 Task: Add nikrathi889@gmail.com as Team Member of Scrum Project Project0000000002 in Jira. Assign mailaustralia7@gmail.com as Project Lead of Scrum Project Project0000000001 in Jira. Assign prateek.ku2001@gmail.com as Project Lead of Scrum Project Project0000000002 in Jira. Create Issue Issue0000000001 in Backlog  in Scrum Project Project0000000001 in Jira. Create Issue Issue0000000002 in Backlog  in Scrum Project Project0000000001 in Jira
Action: Mouse moved to (348, 200)
Screenshot: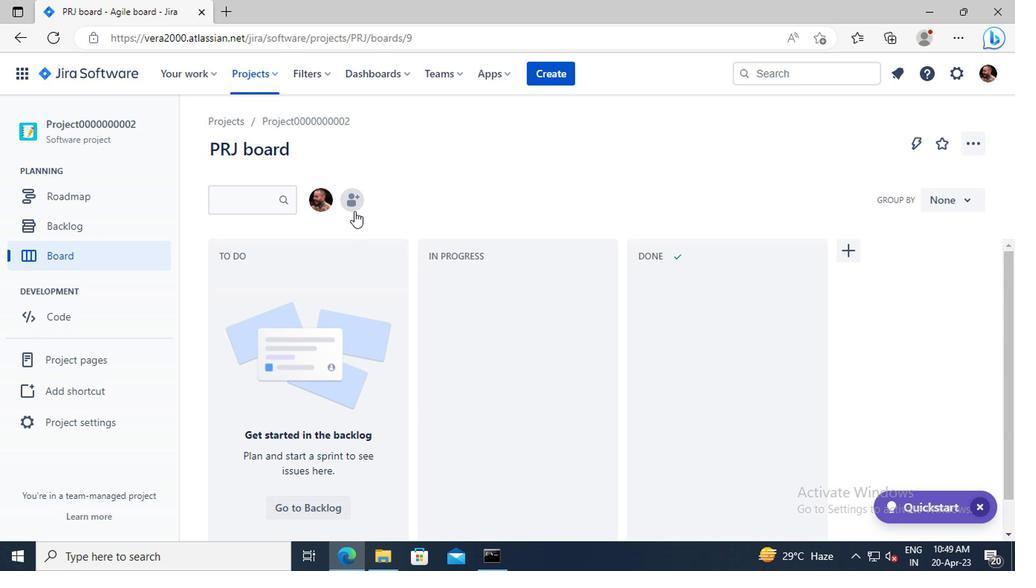 
Action: Mouse pressed left at (348, 200)
Screenshot: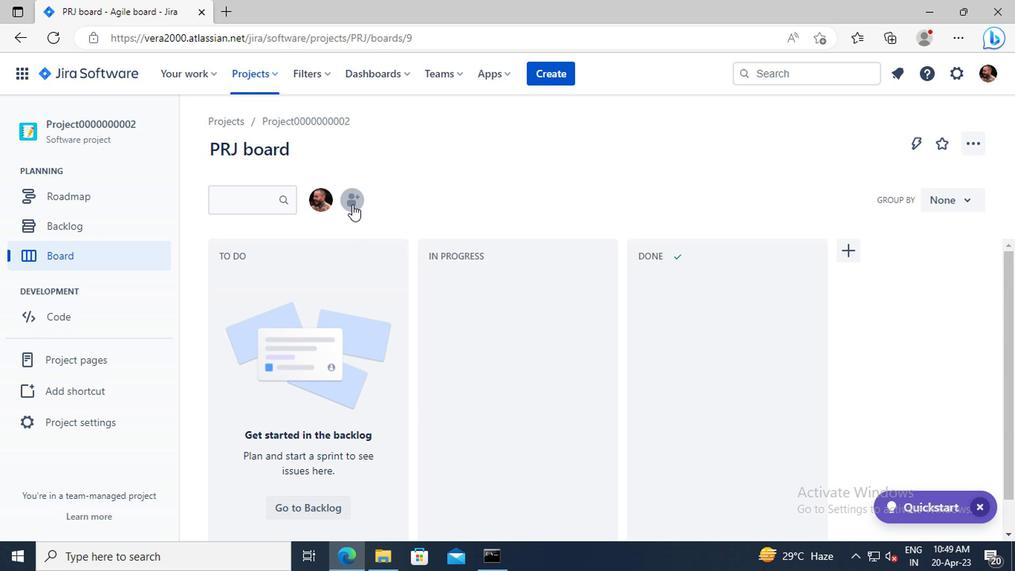 
Action: Mouse moved to (413, 165)
Screenshot: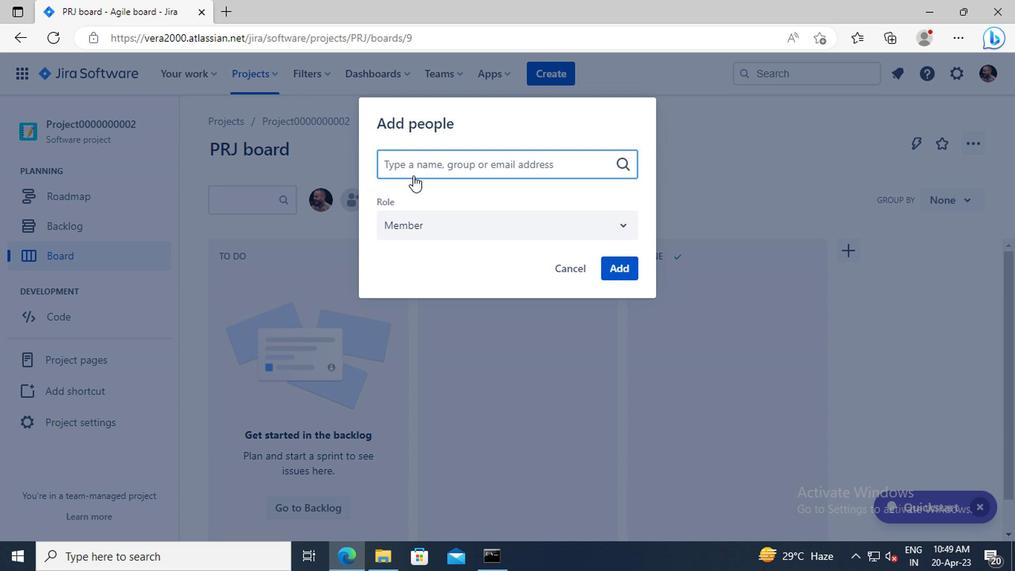 
Action: Mouse pressed left at (413, 165)
Screenshot: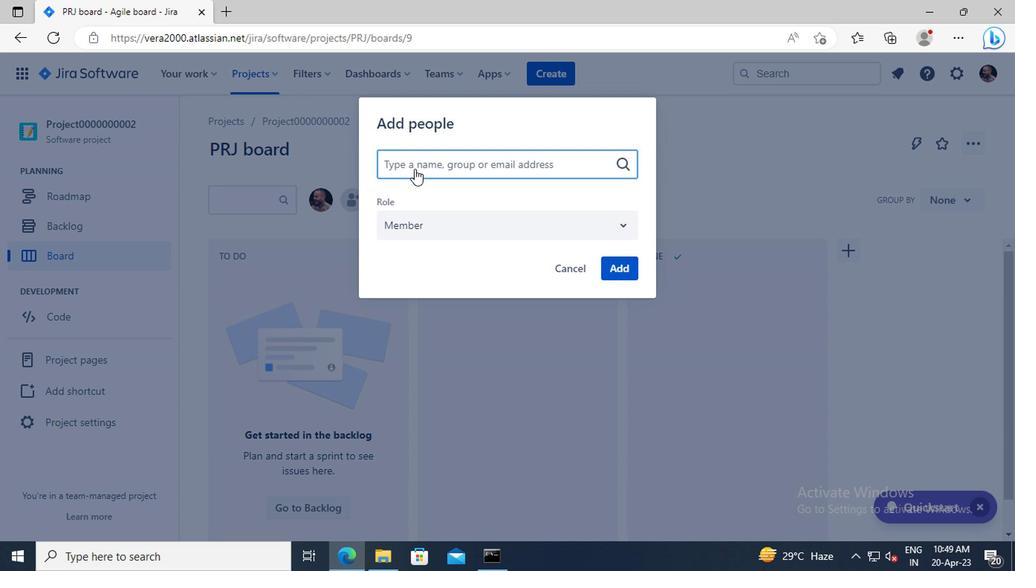 
Action: Mouse moved to (413, 165)
Screenshot: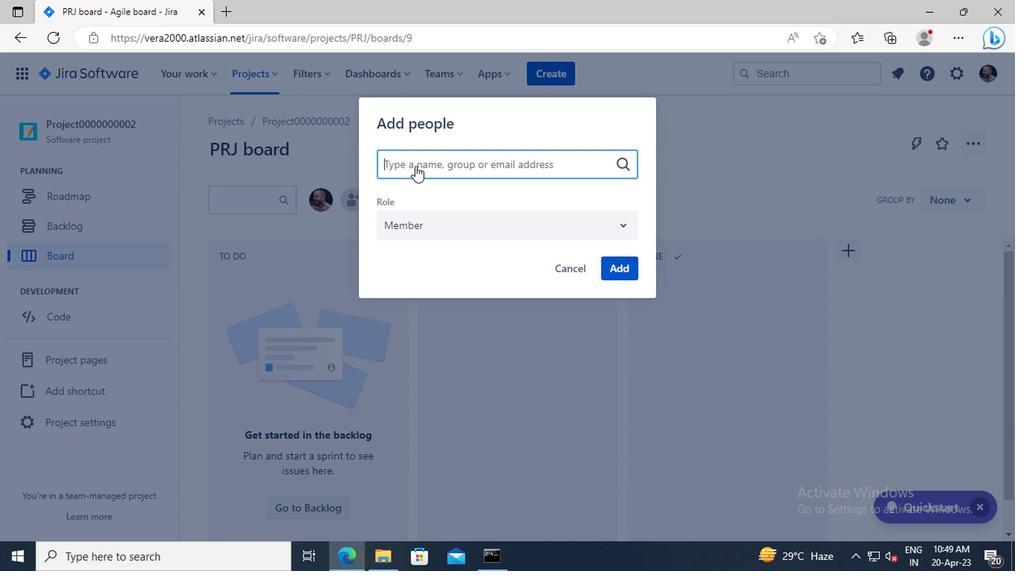 
Action: Key pressed nikrathi889<Key.shift>@GMAIL.COM<Key.enter>
Screenshot: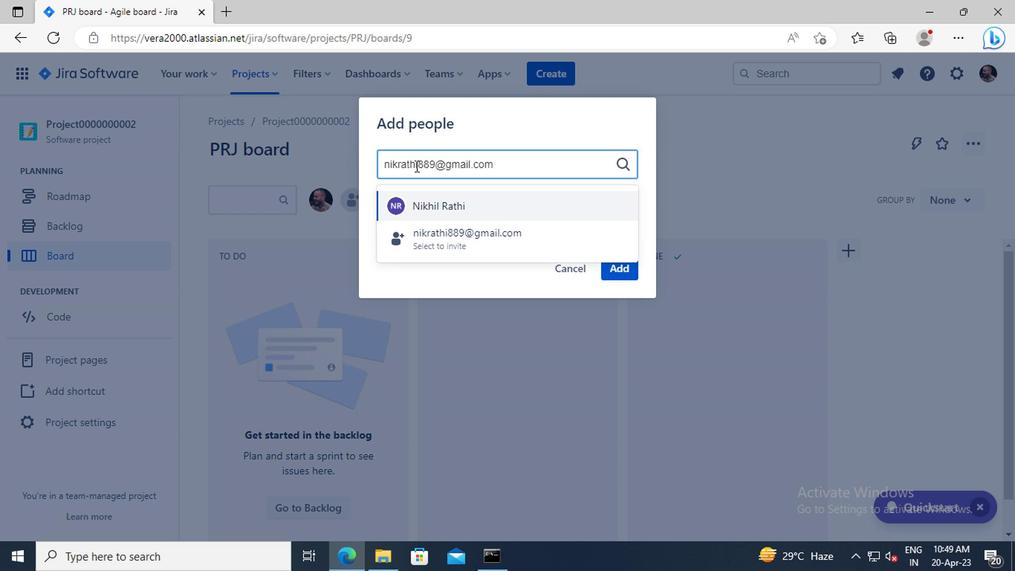 
Action: Mouse moved to (616, 260)
Screenshot: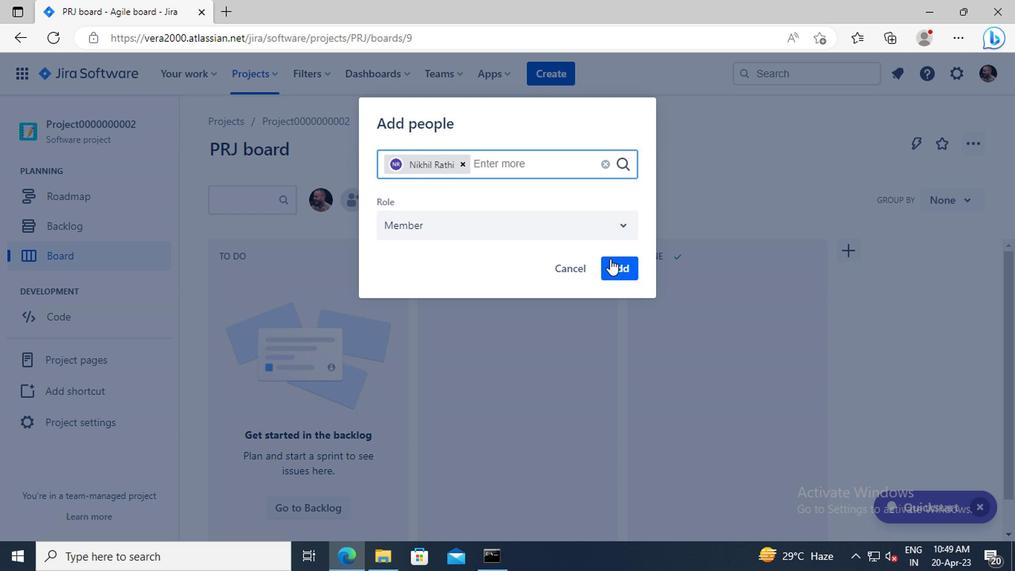 
Action: Mouse pressed left at (616, 260)
Screenshot: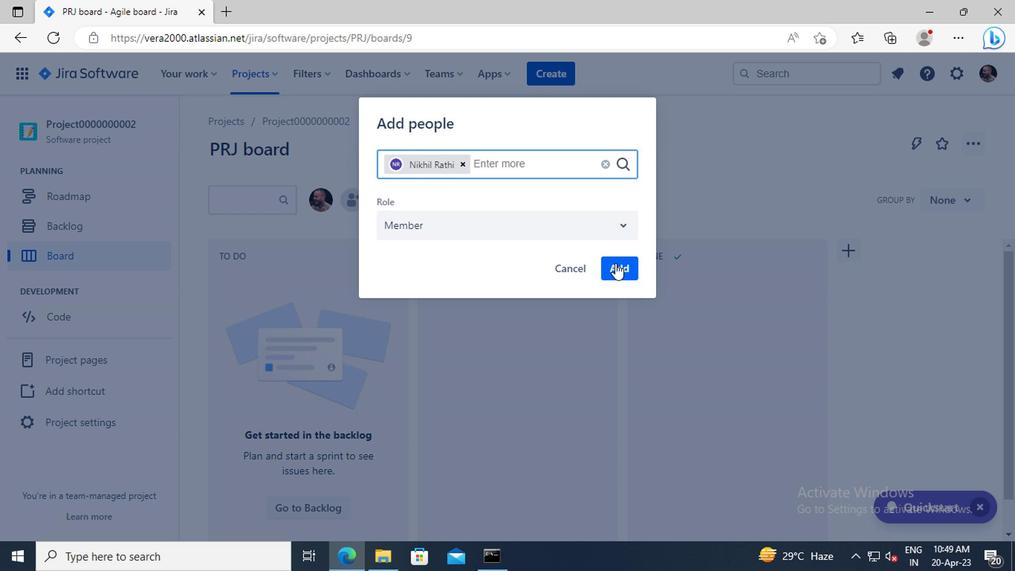 
Action: Mouse moved to (260, 83)
Screenshot: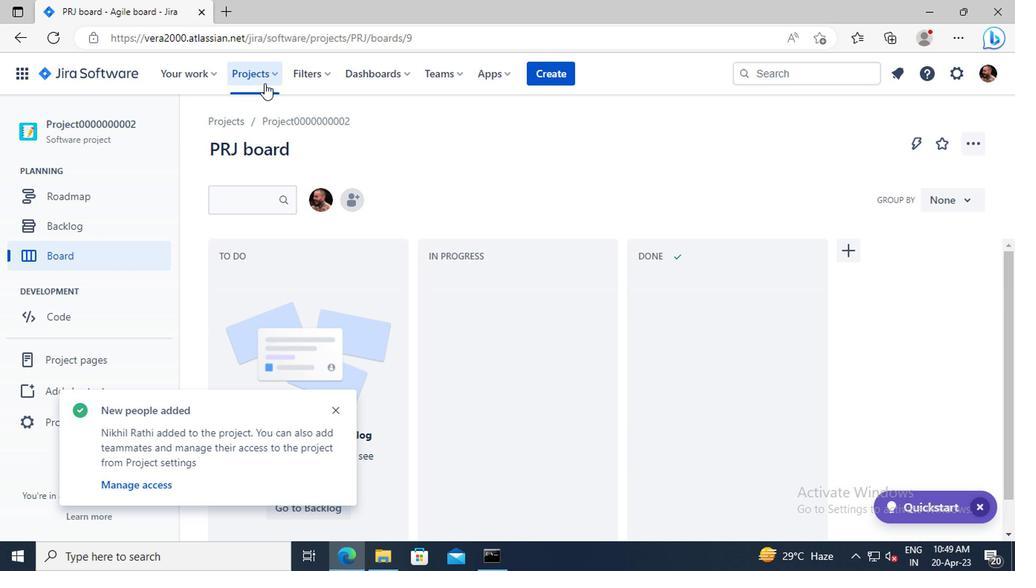 
Action: Mouse pressed left at (260, 83)
Screenshot: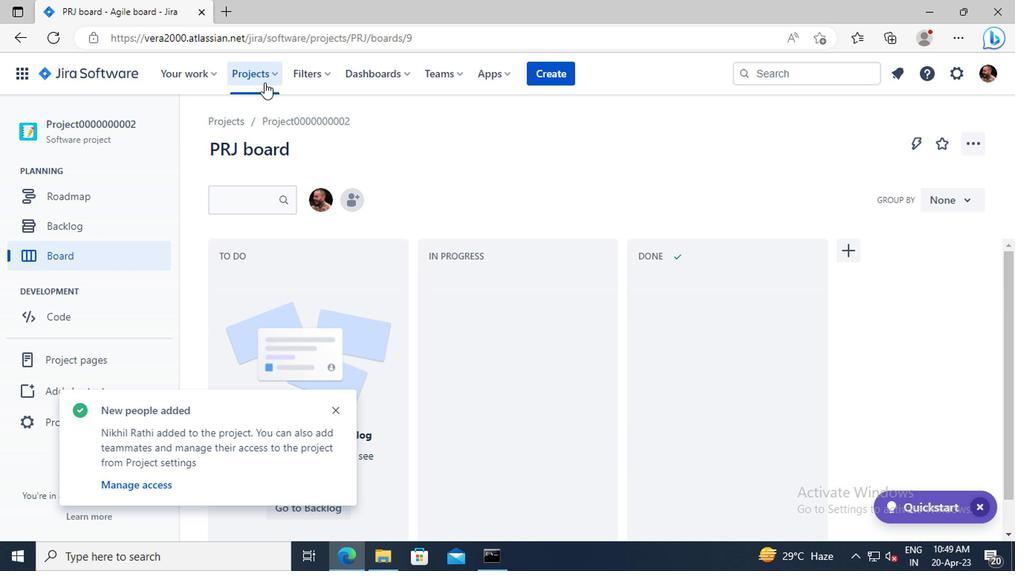 
Action: Mouse moved to (297, 179)
Screenshot: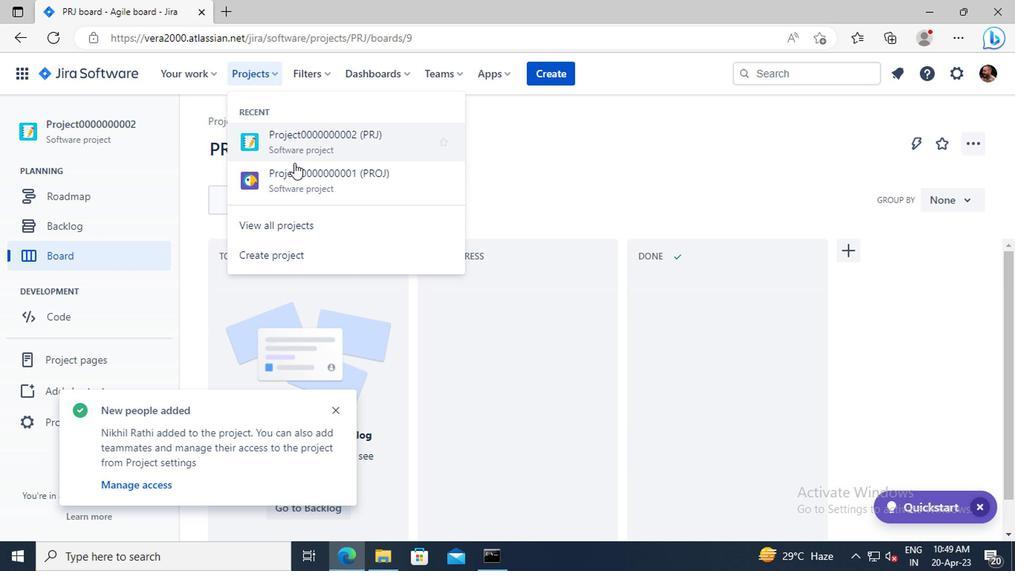 
Action: Mouse pressed left at (297, 179)
Screenshot: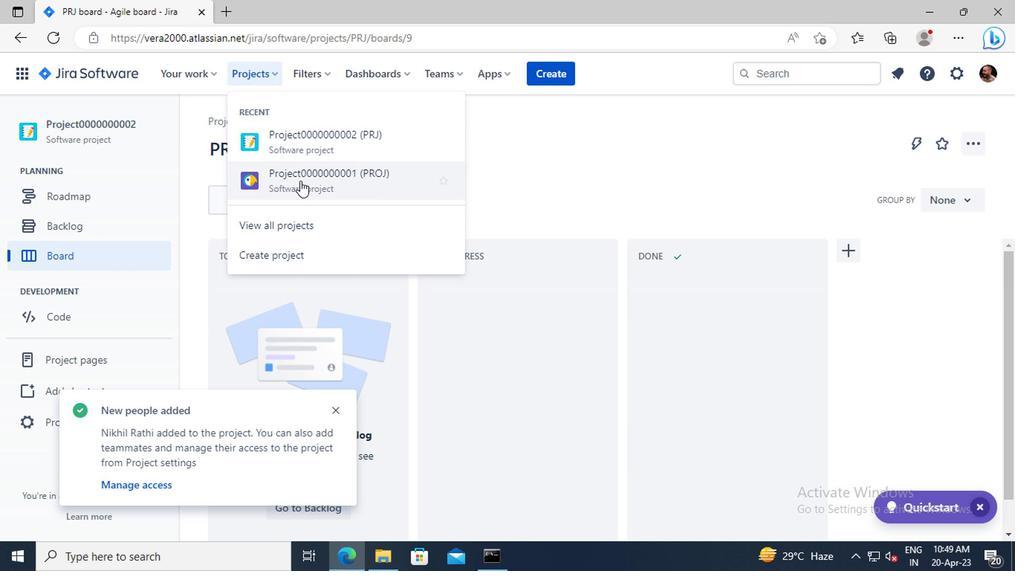 
Action: Mouse moved to (40, 412)
Screenshot: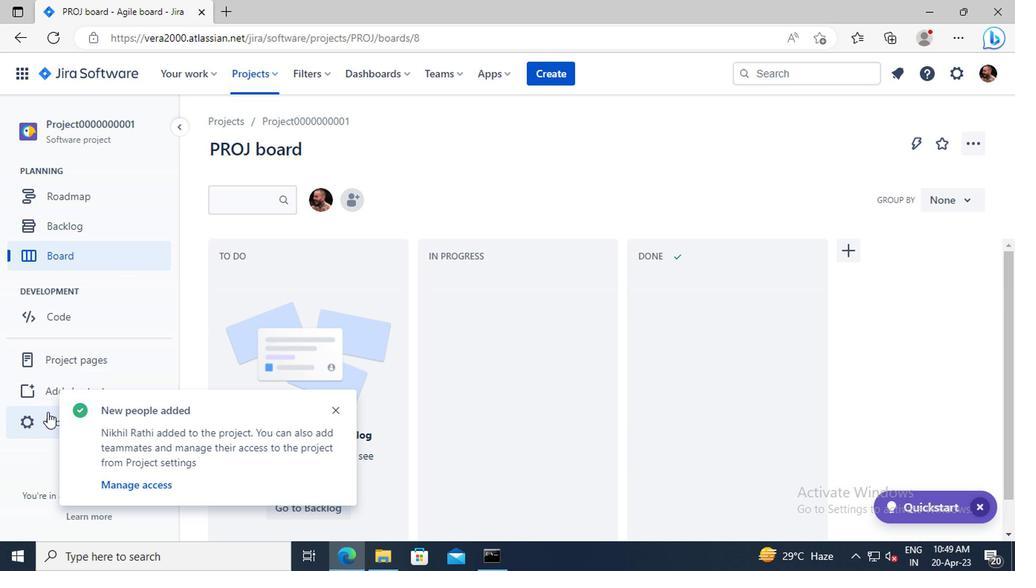 
Action: Mouse pressed left at (40, 412)
Screenshot: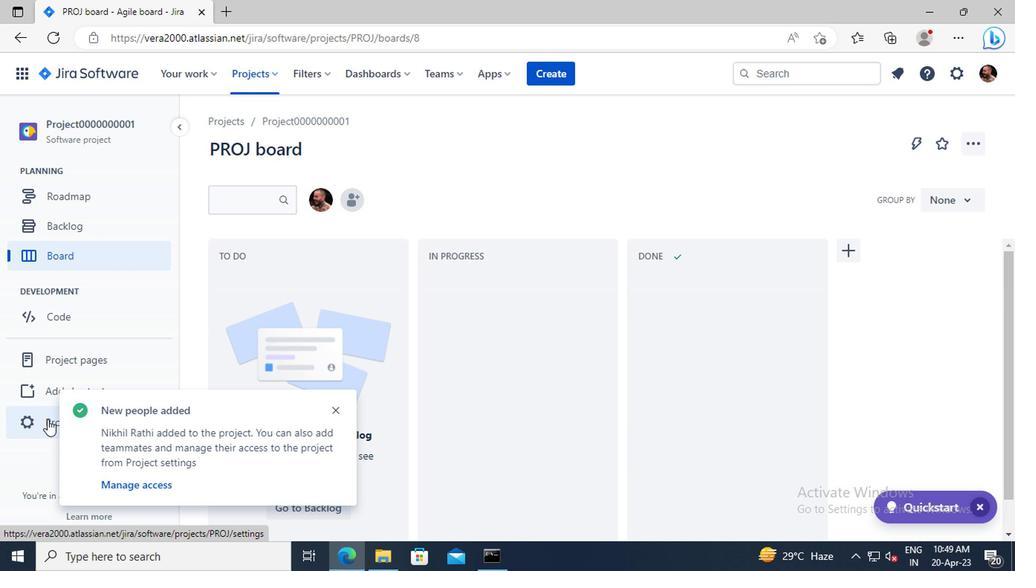 
Action: Mouse moved to (529, 315)
Screenshot: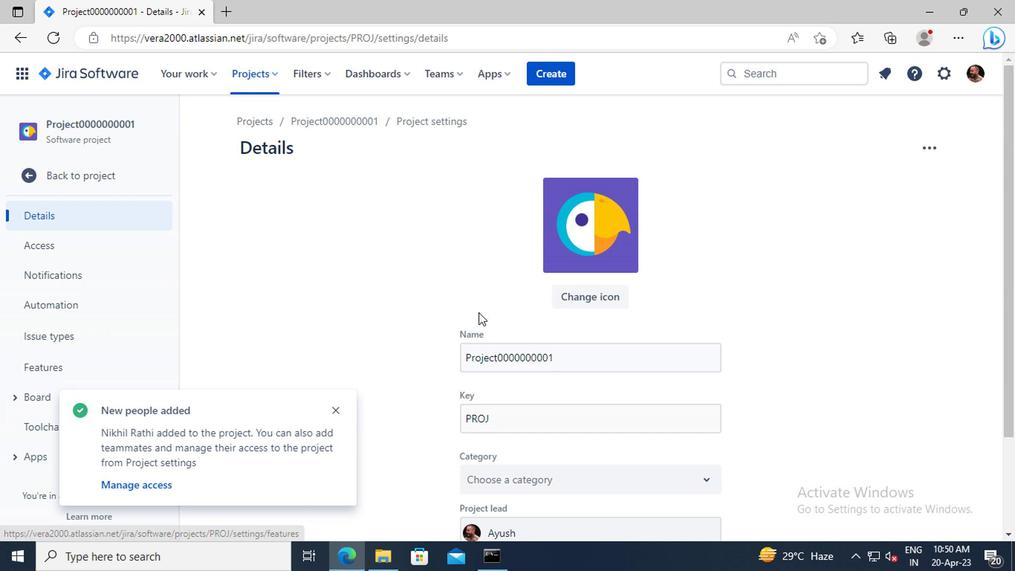 
Action: Mouse scrolled (529, 314) with delta (0, -1)
Screenshot: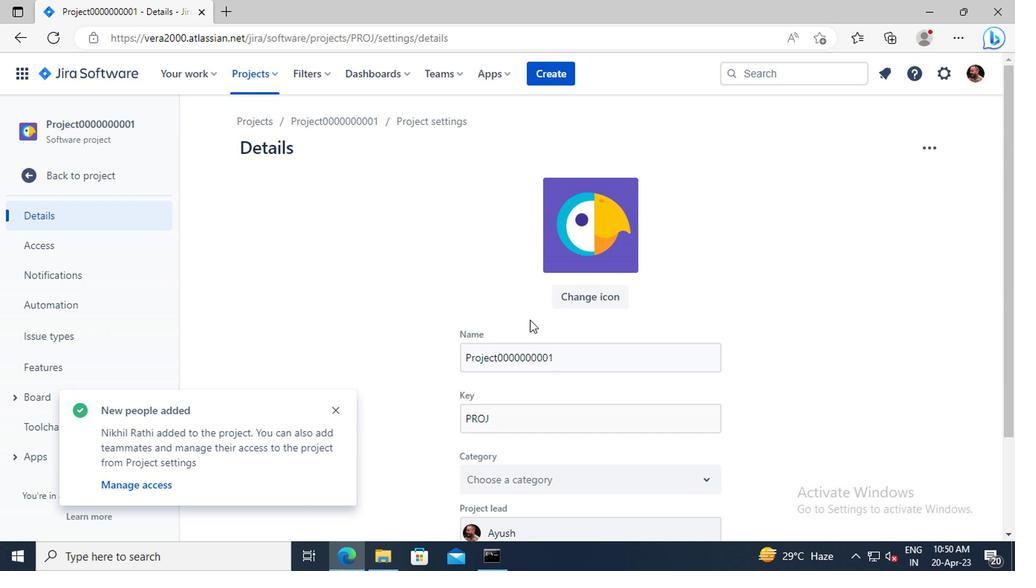 
Action: Mouse scrolled (529, 314) with delta (0, -1)
Screenshot: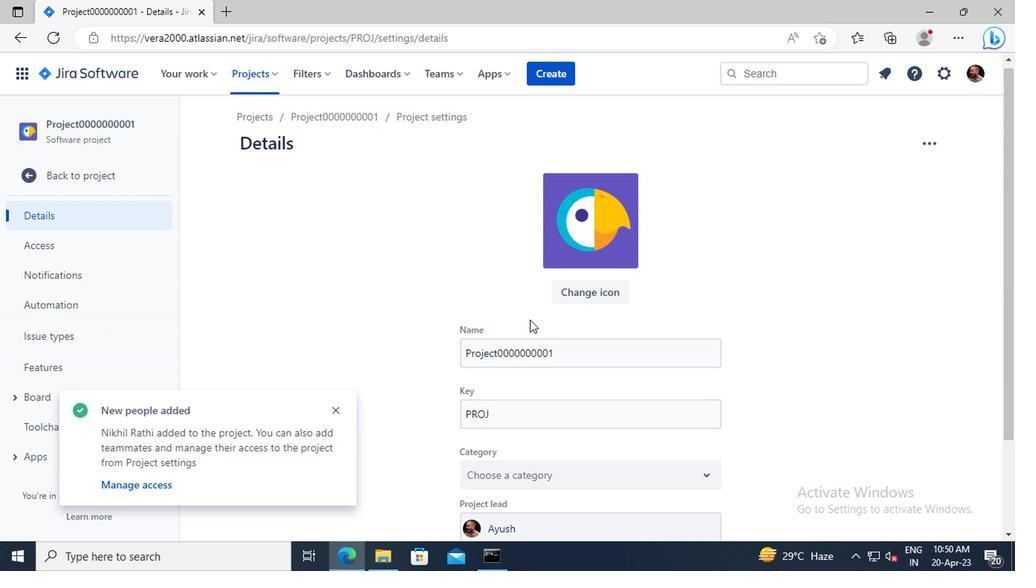 
Action: Mouse moved to (530, 315)
Screenshot: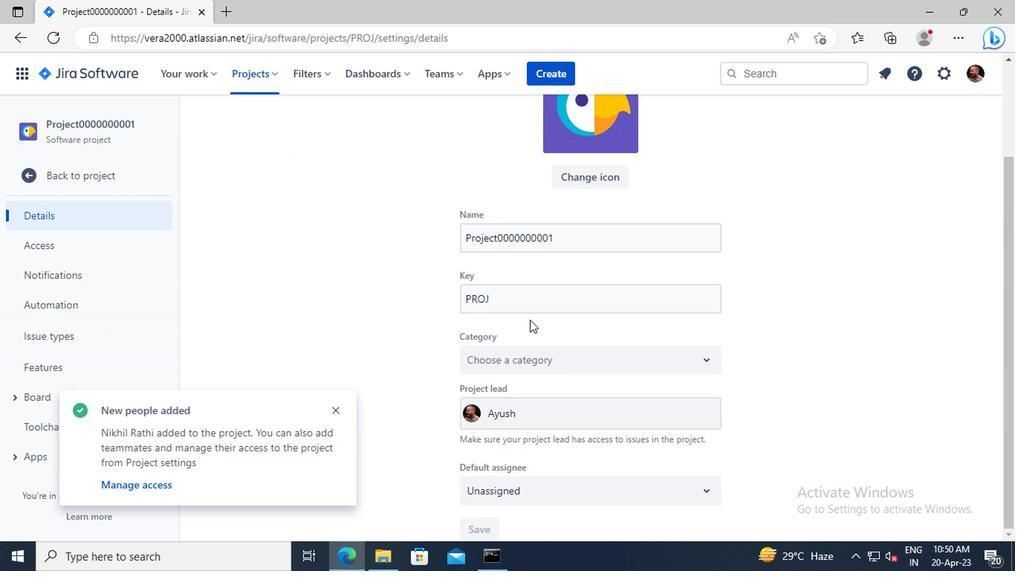 
Action: Mouse scrolled (530, 314) with delta (0, -1)
Screenshot: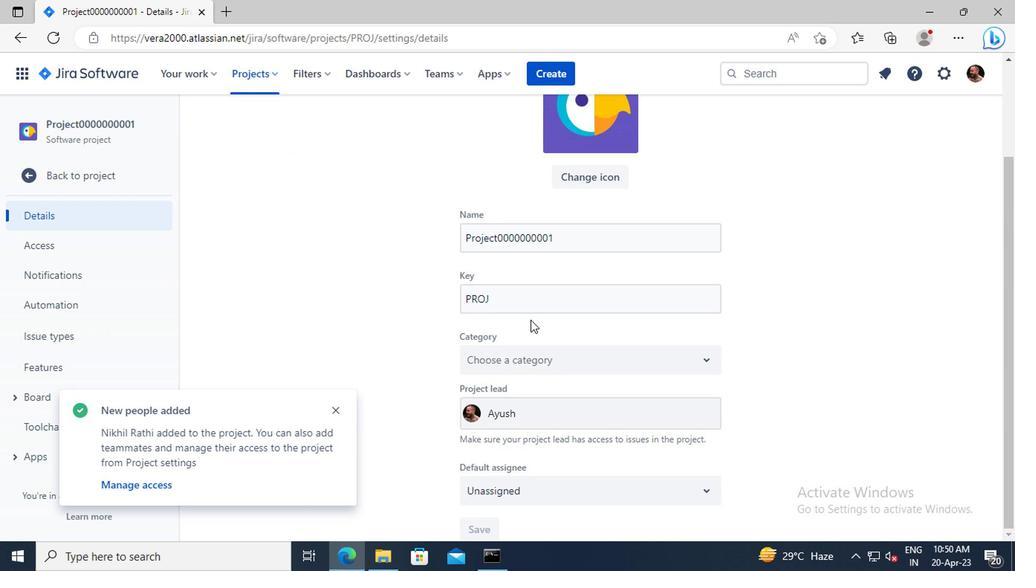 
Action: Mouse scrolled (530, 314) with delta (0, -1)
Screenshot: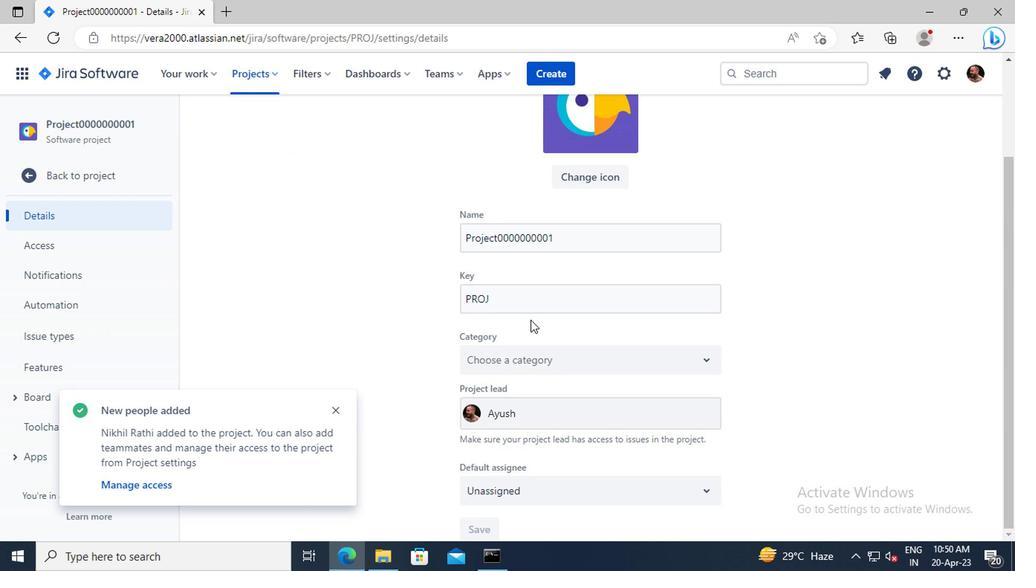 
Action: Mouse moved to (547, 403)
Screenshot: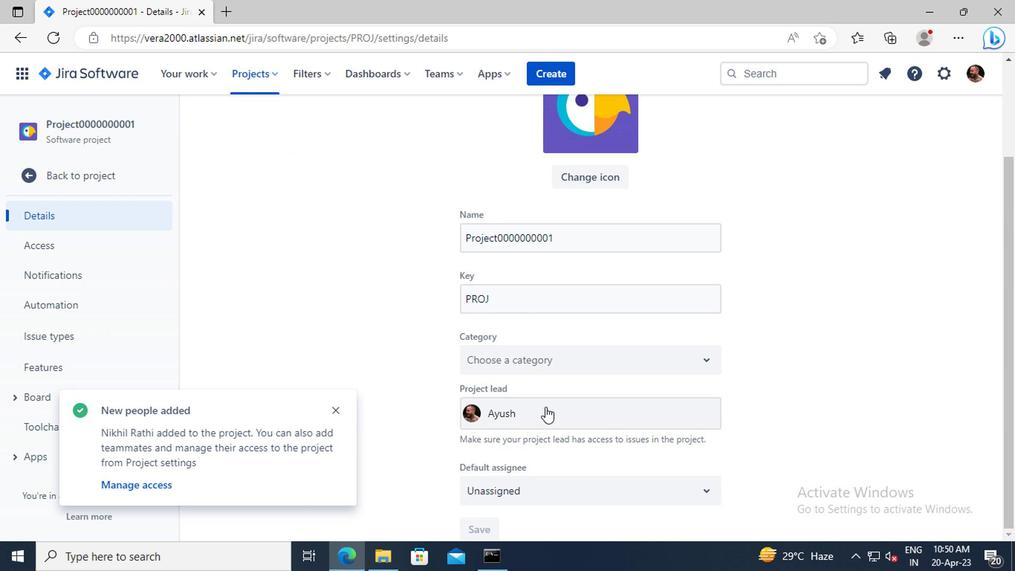 
Action: Mouse pressed left at (547, 403)
Screenshot: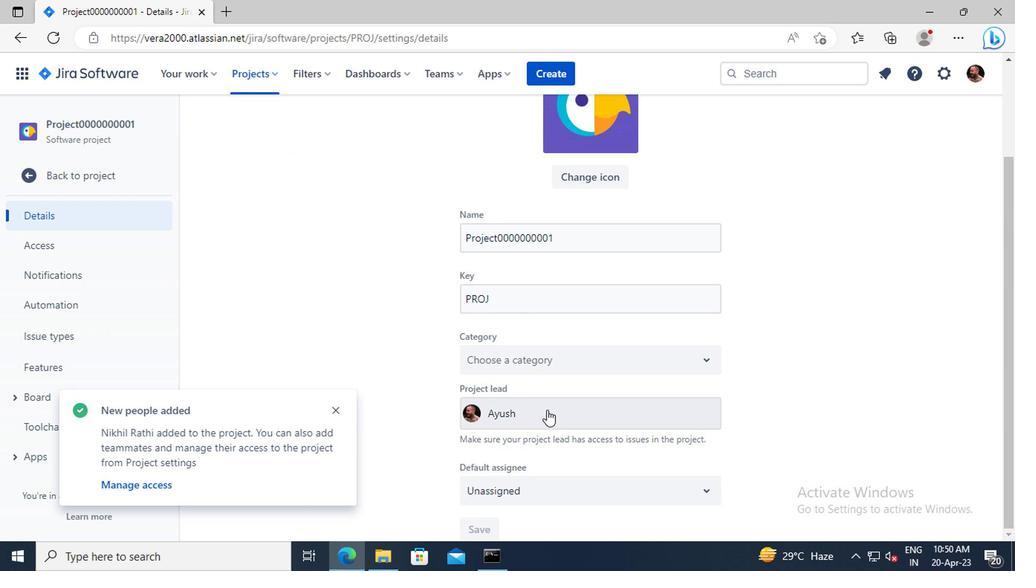 
Action: Key pressed AUSTRALIA
Screenshot: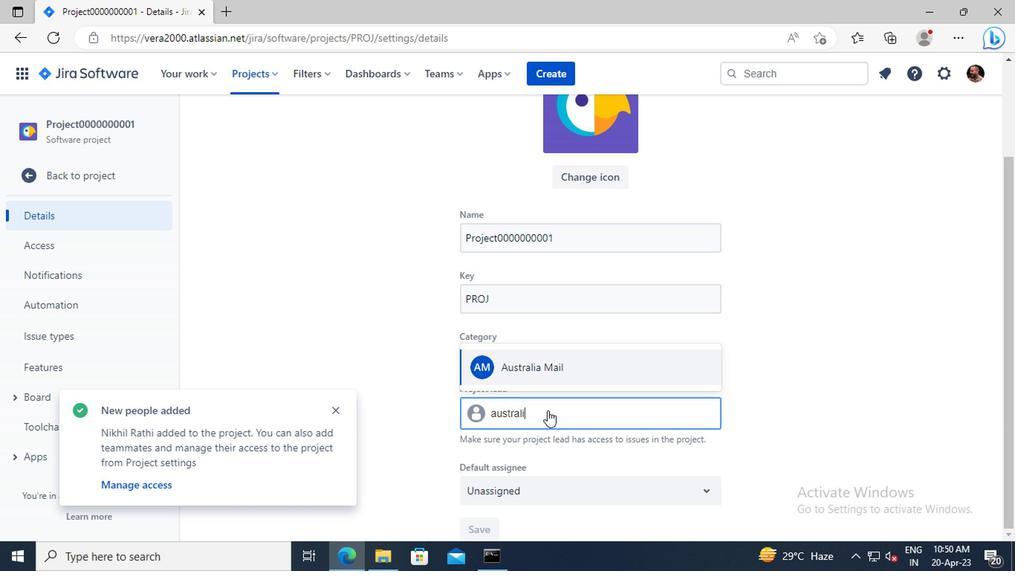 
Action: Mouse moved to (543, 368)
Screenshot: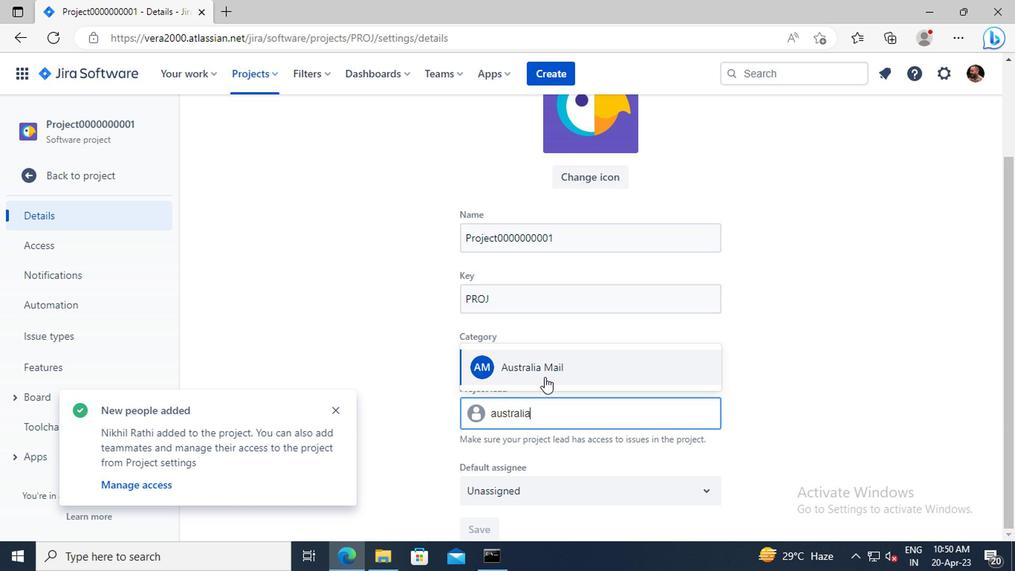 
Action: Mouse pressed left at (543, 368)
Screenshot: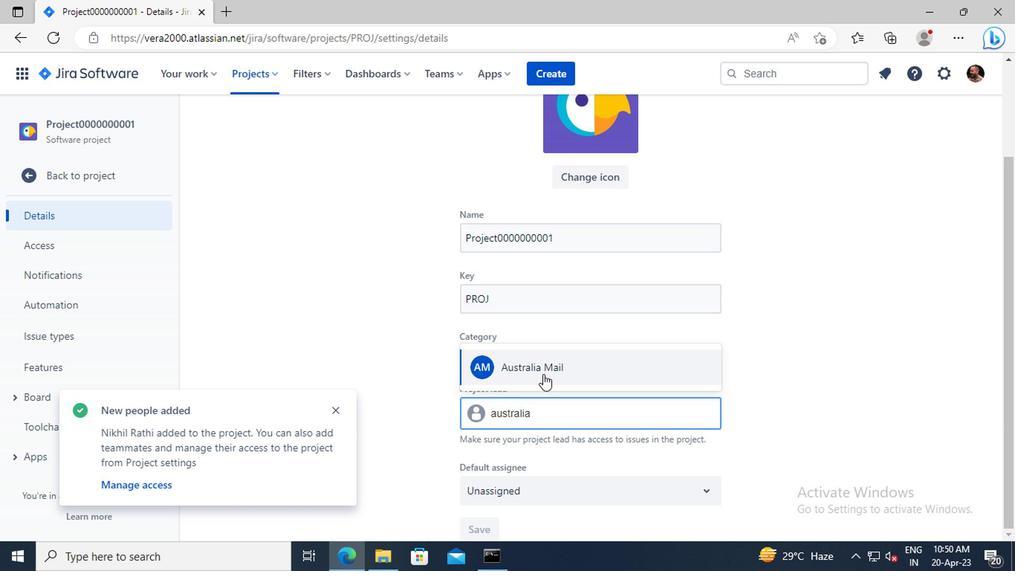 
Action: Mouse scrolled (543, 367) with delta (0, 0)
Screenshot: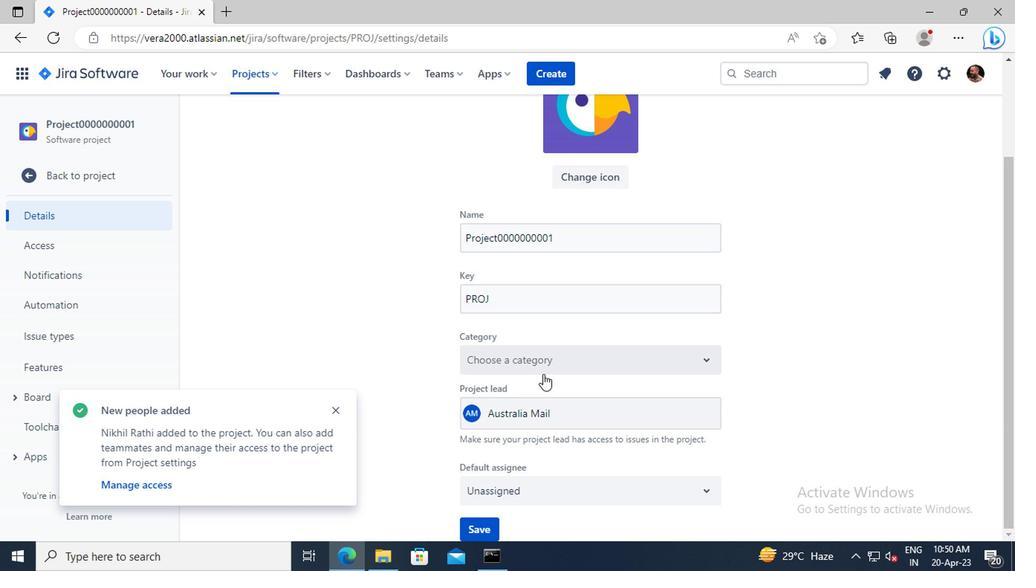 
Action: Mouse scrolled (543, 367) with delta (0, 0)
Screenshot: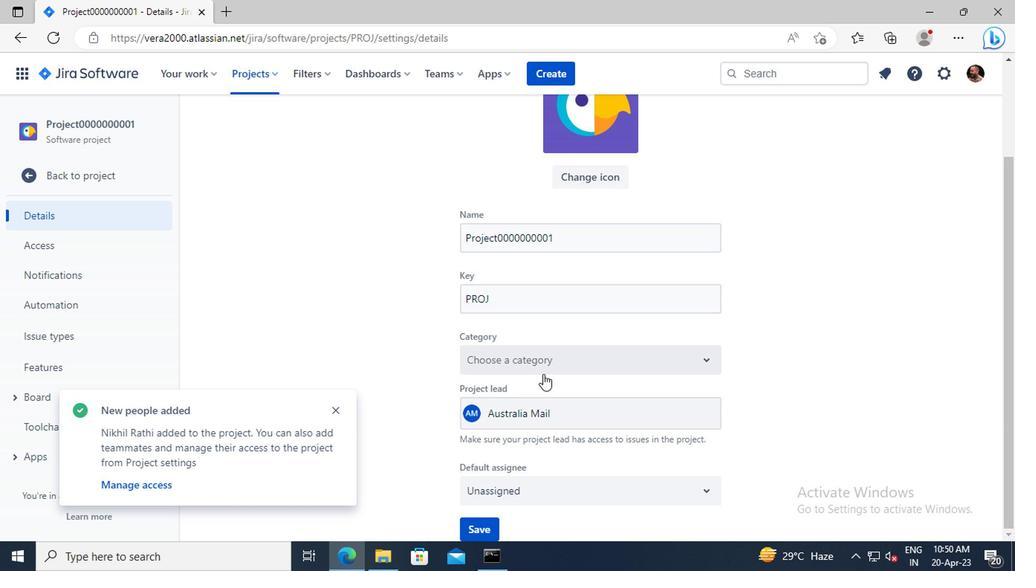 
Action: Mouse scrolled (543, 367) with delta (0, 0)
Screenshot: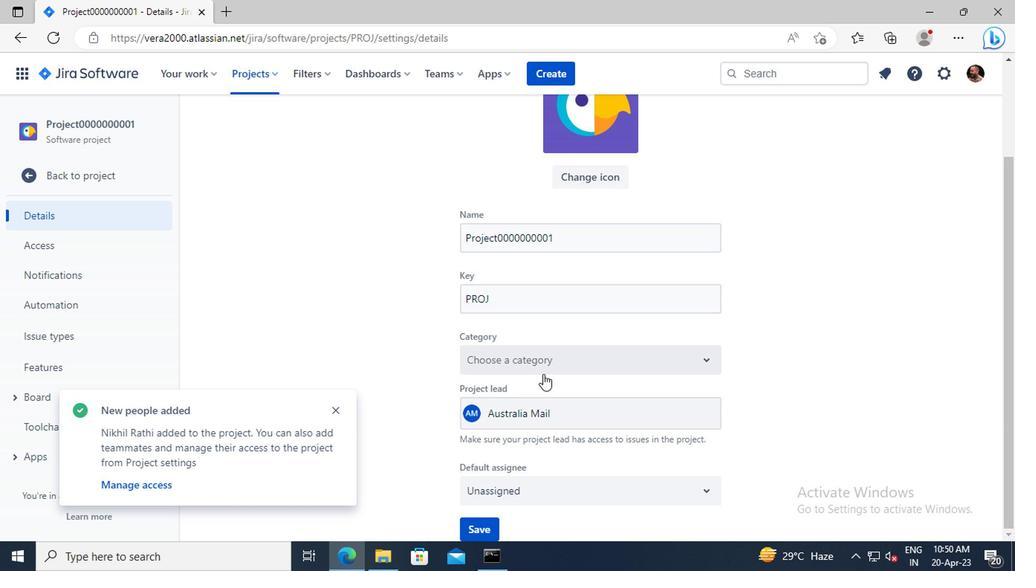 
Action: Mouse moved to (489, 515)
Screenshot: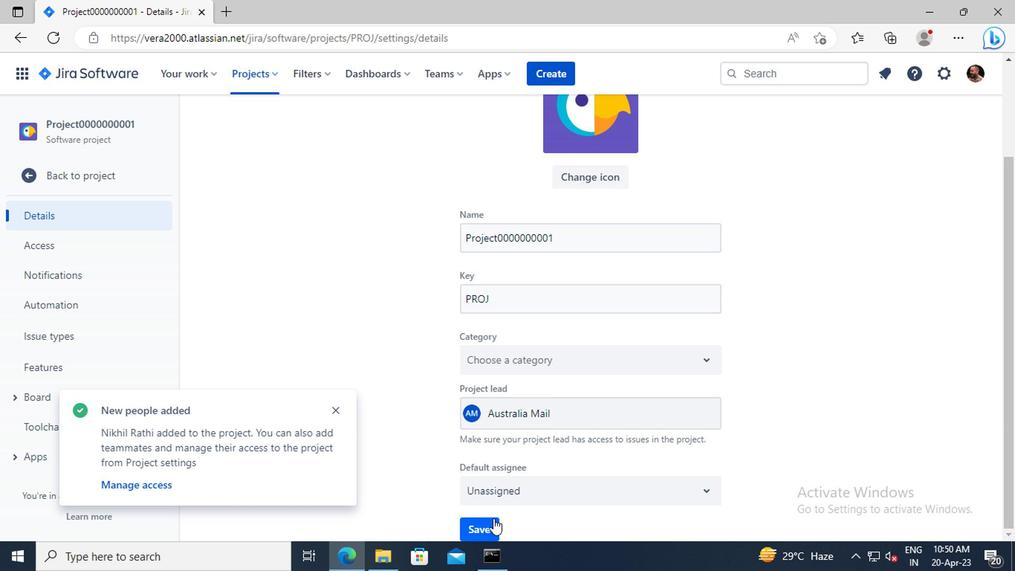 
Action: Mouse pressed left at (489, 515)
Screenshot: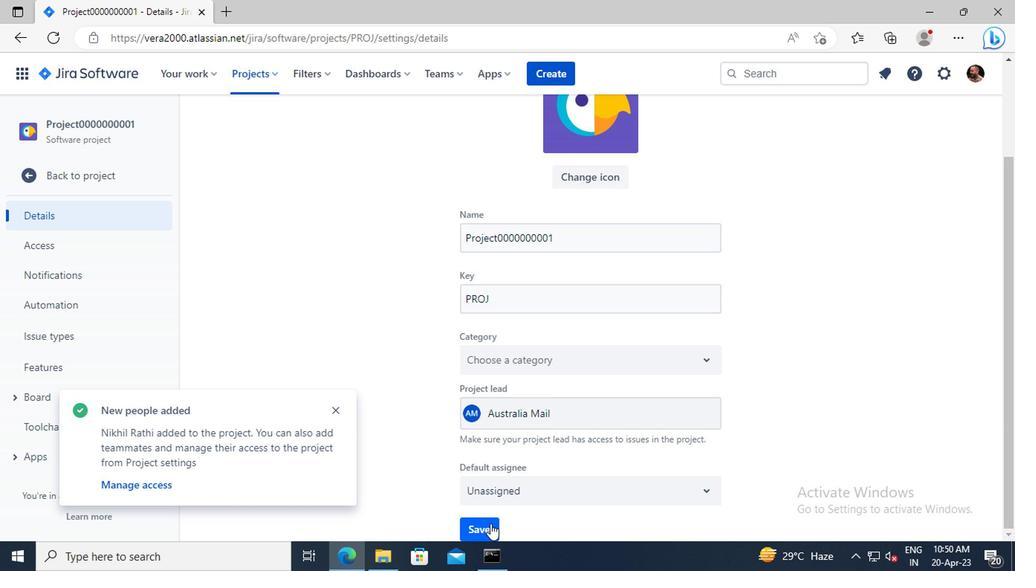 
Action: Mouse moved to (267, 79)
Screenshot: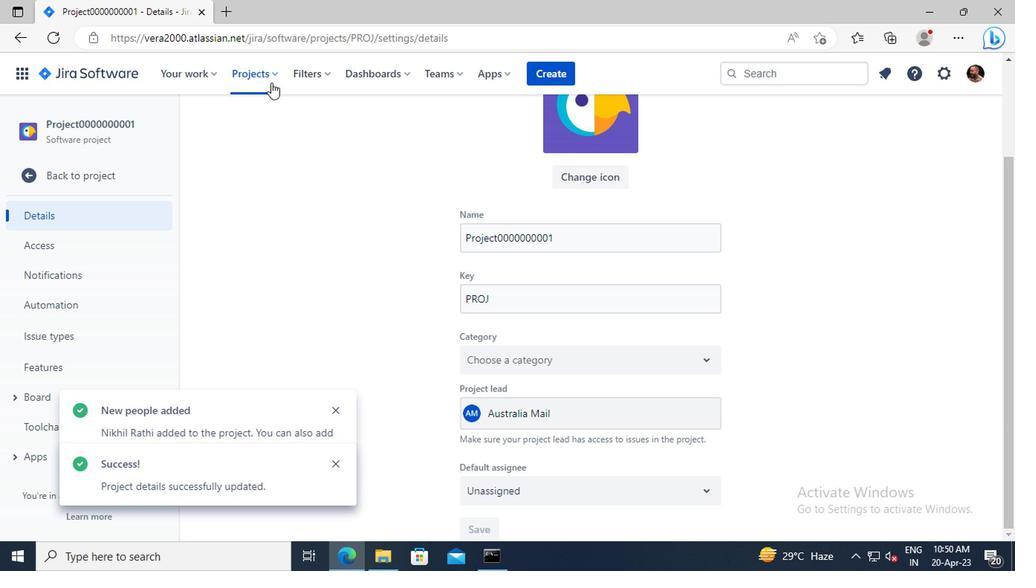 
Action: Mouse pressed left at (267, 79)
Screenshot: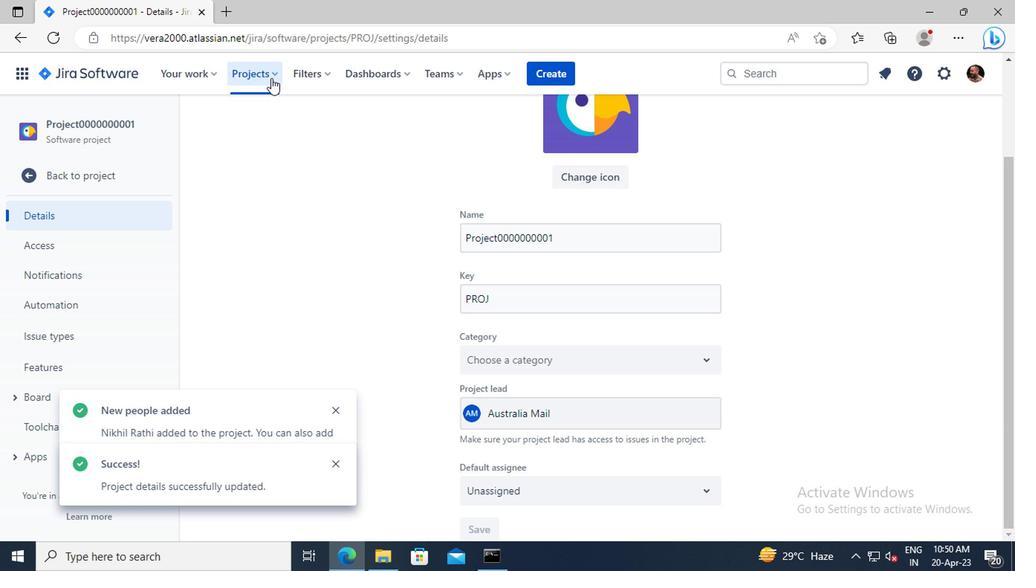 
Action: Mouse moved to (305, 173)
Screenshot: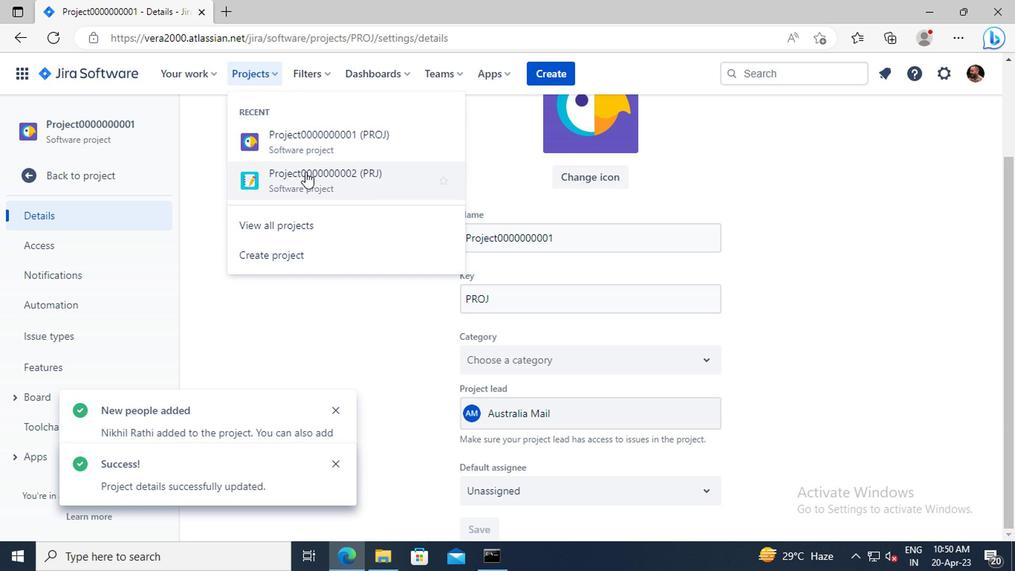 
Action: Mouse pressed left at (305, 173)
Screenshot: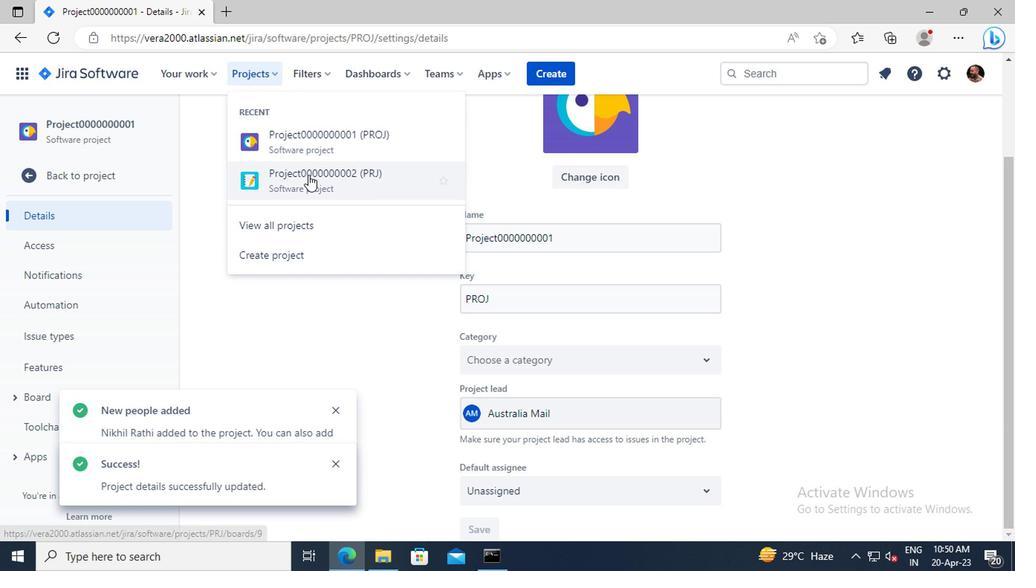 
Action: Mouse moved to (45, 416)
Screenshot: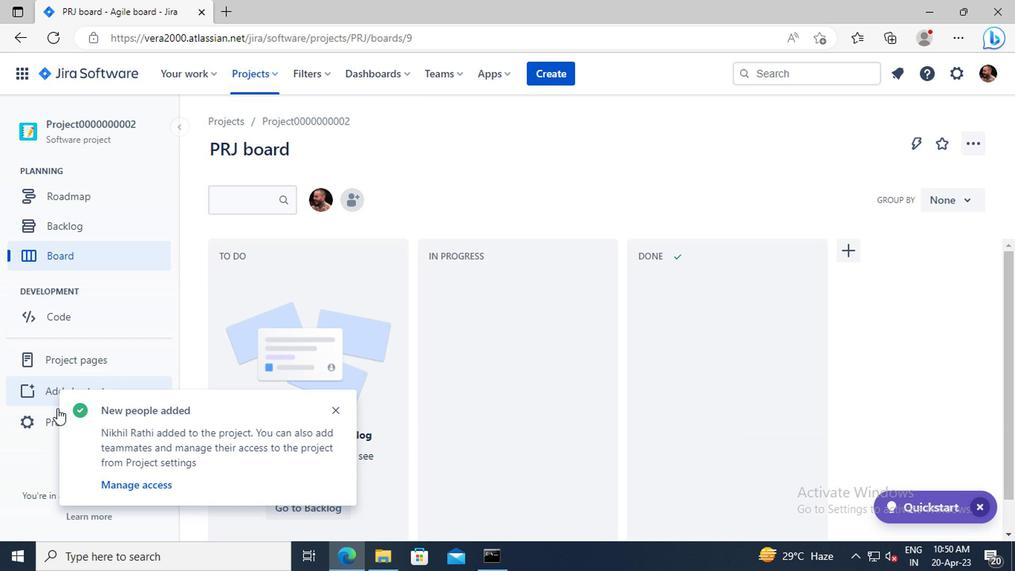 
Action: Mouse pressed left at (45, 416)
Screenshot: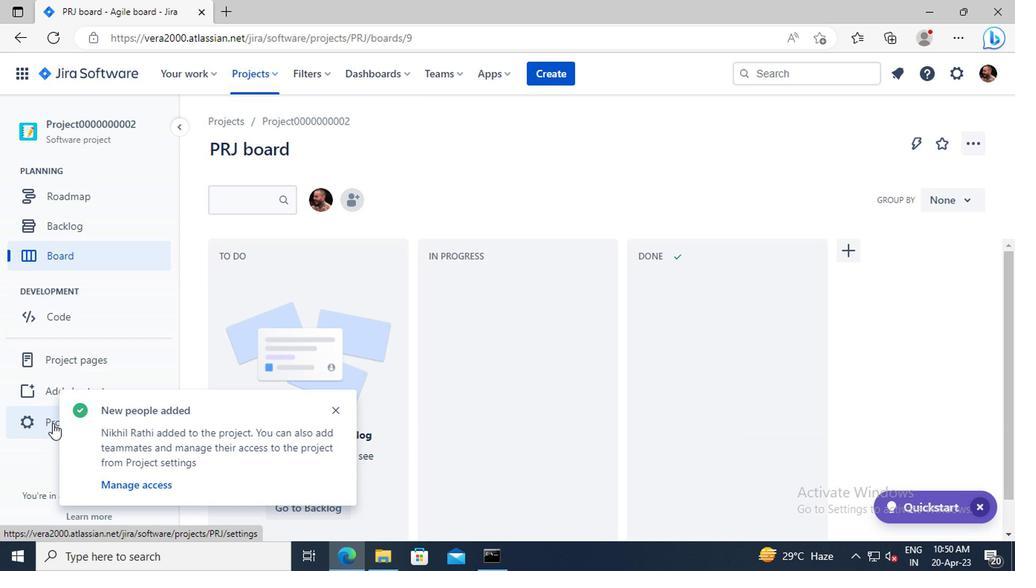 
Action: Mouse moved to (512, 320)
Screenshot: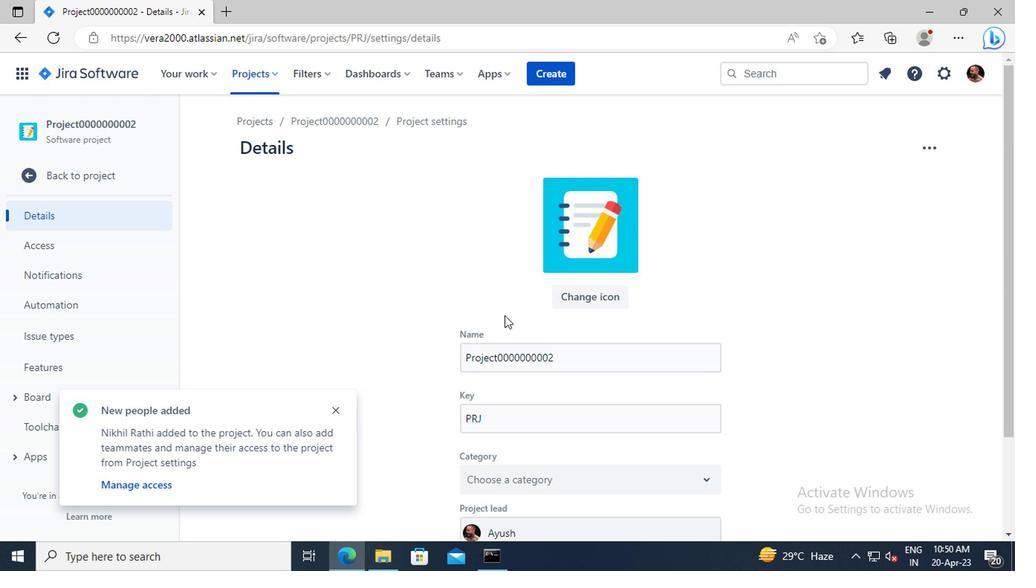 
Action: Mouse scrolled (512, 319) with delta (0, 0)
Screenshot: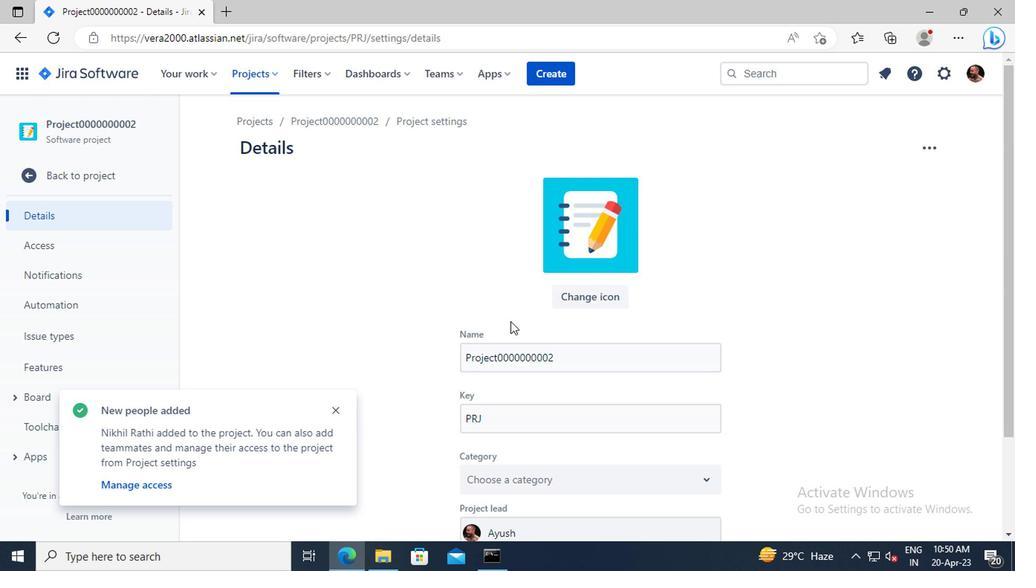 
Action: Mouse scrolled (512, 319) with delta (0, 0)
Screenshot: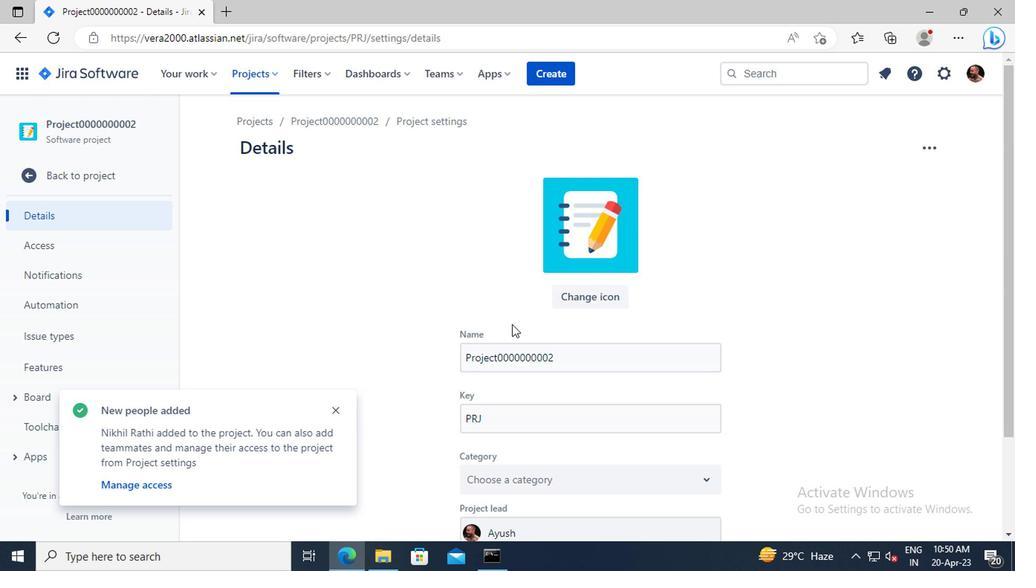 
Action: Mouse moved to (535, 403)
Screenshot: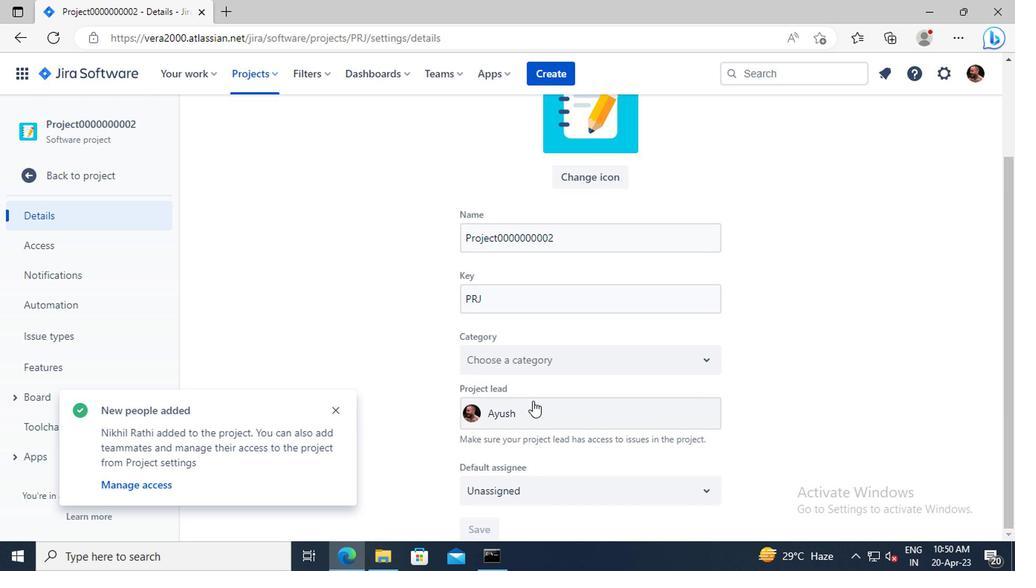 
Action: Mouse pressed left at (535, 403)
Screenshot: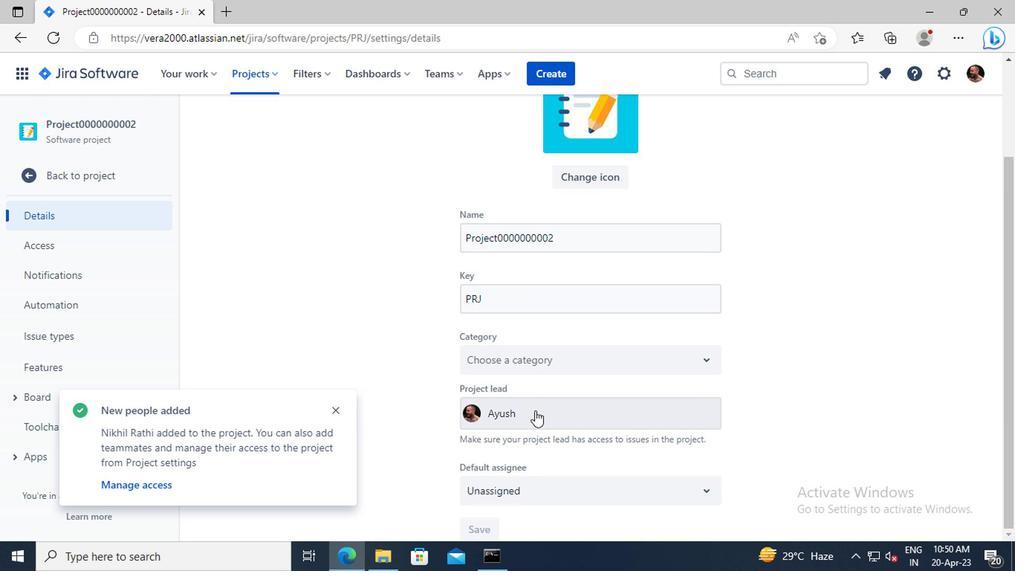 
Action: Key pressed PARTEEK
Screenshot: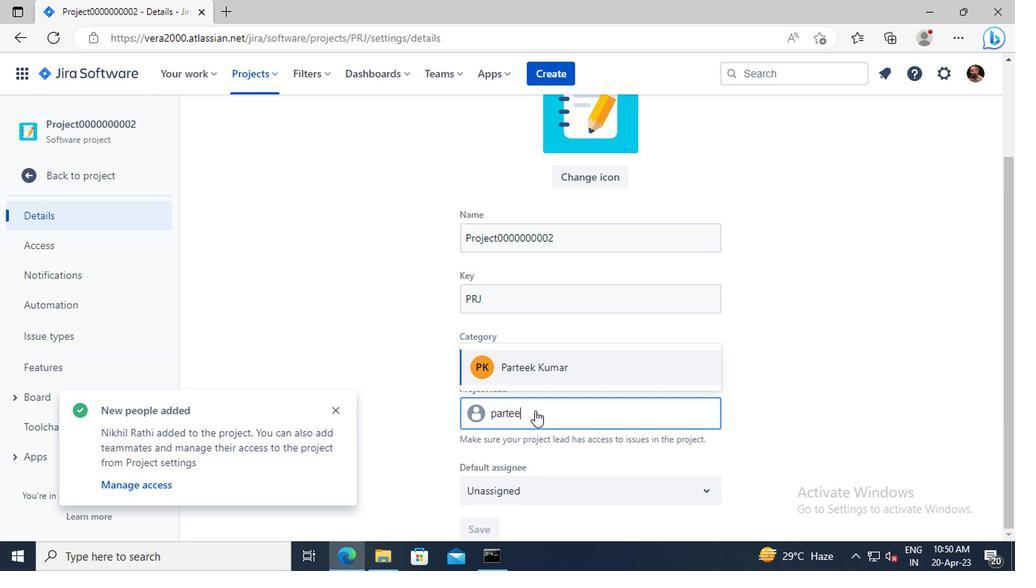 
Action: Mouse moved to (529, 359)
Screenshot: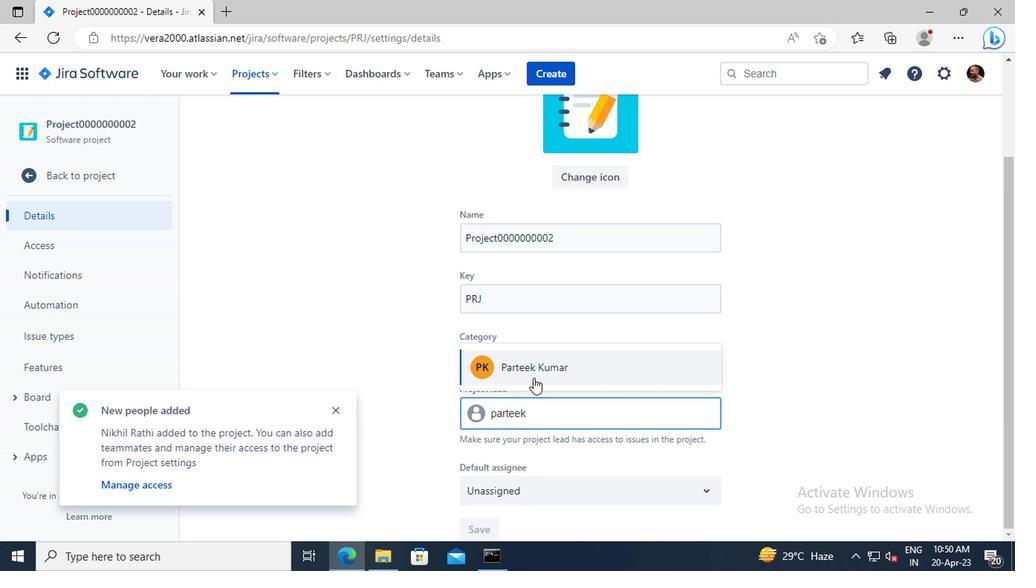
Action: Mouse pressed left at (529, 359)
Screenshot: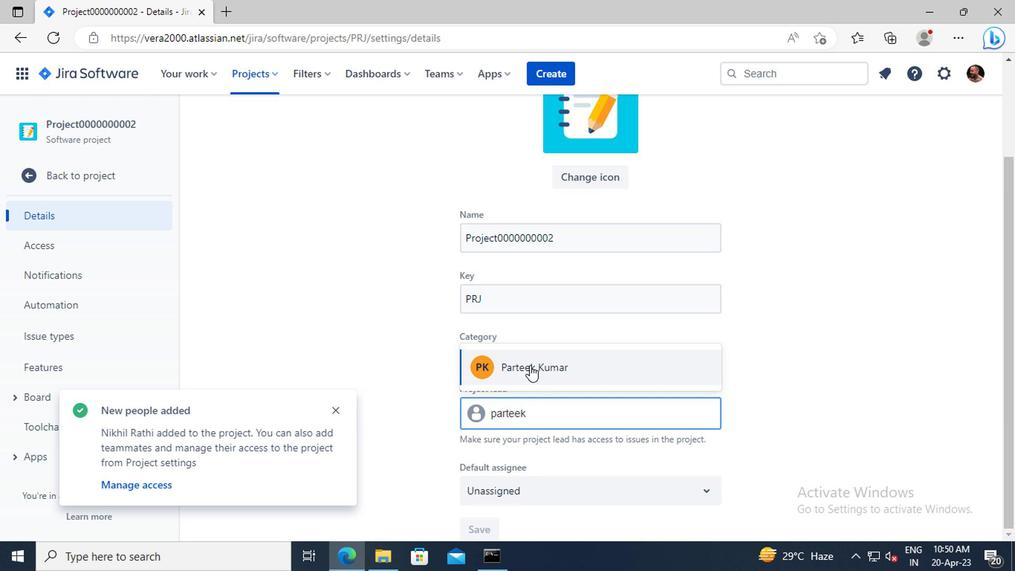 
Action: Mouse moved to (492, 517)
Screenshot: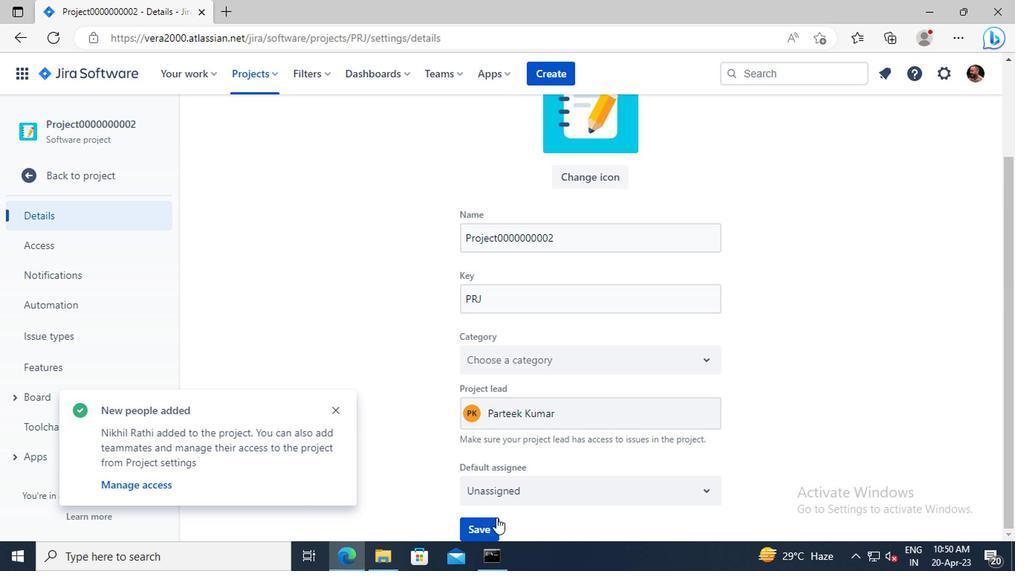 
Action: Mouse pressed left at (492, 517)
Screenshot: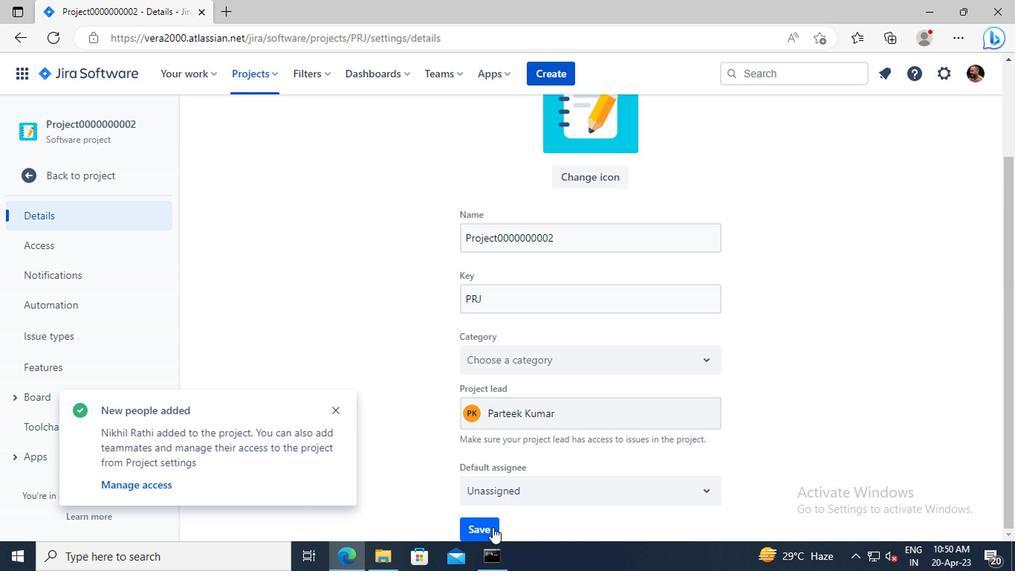 
Action: Mouse moved to (257, 80)
Screenshot: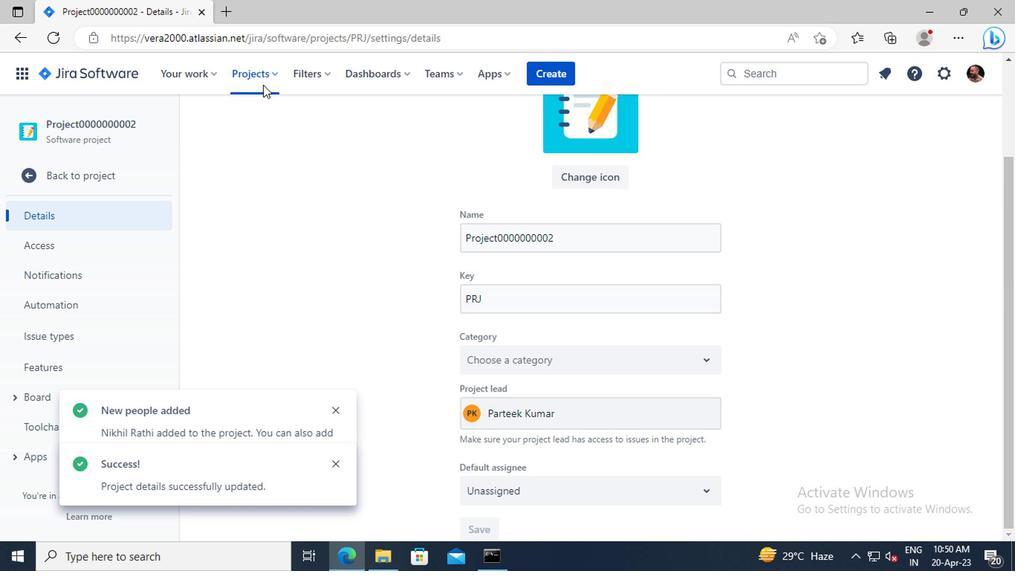 
Action: Mouse pressed left at (257, 80)
Screenshot: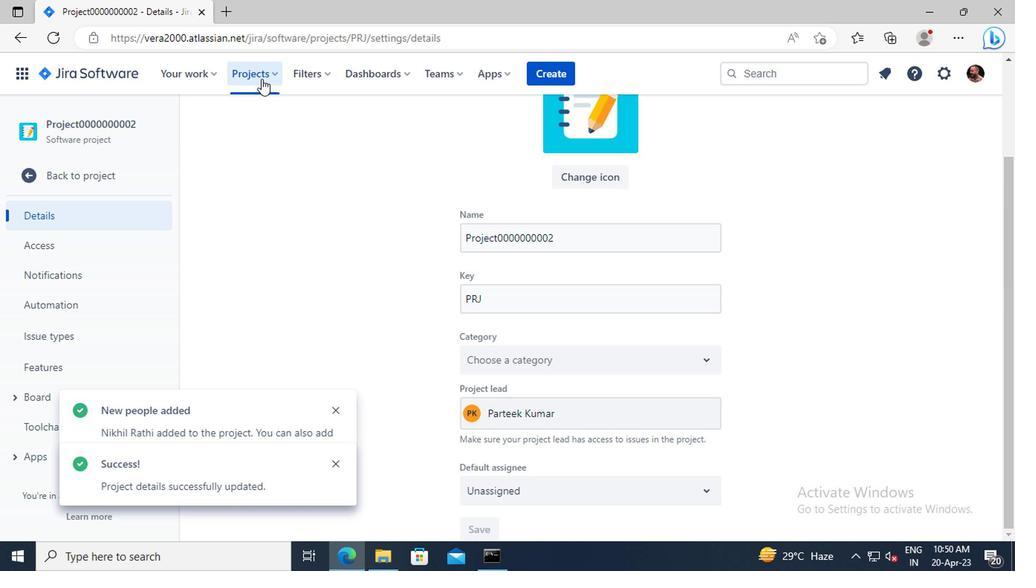 
Action: Mouse moved to (296, 171)
Screenshot: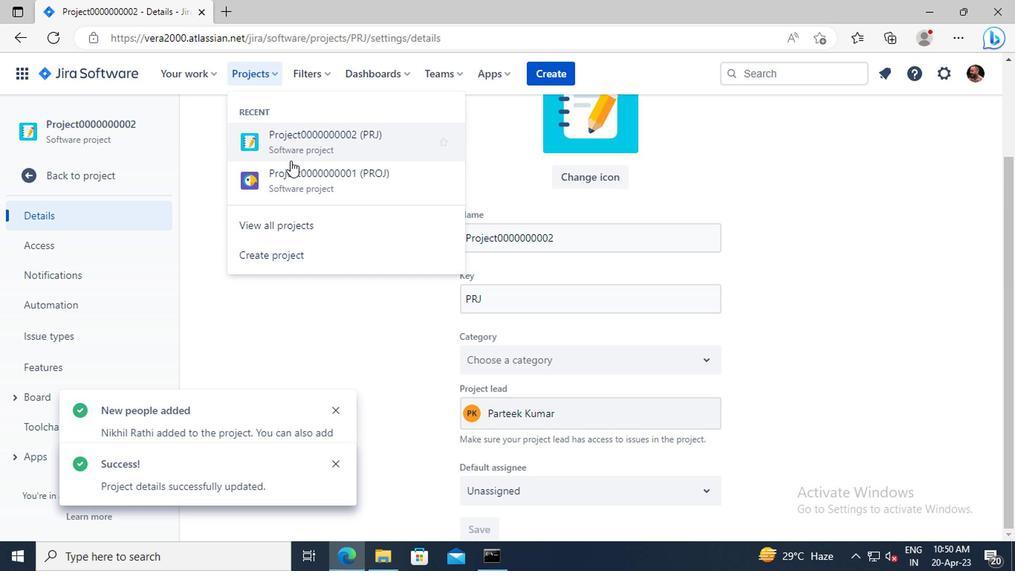 
Action: Mouse pressed left at (296, 171)
Screenshot: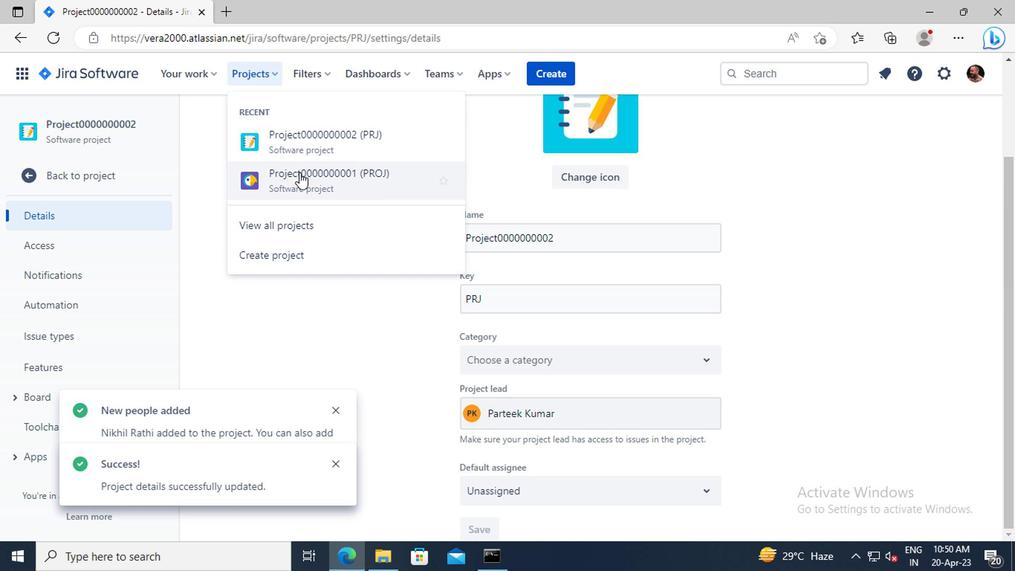 
Action: Mouse moved to (543, 76)
Screenshot: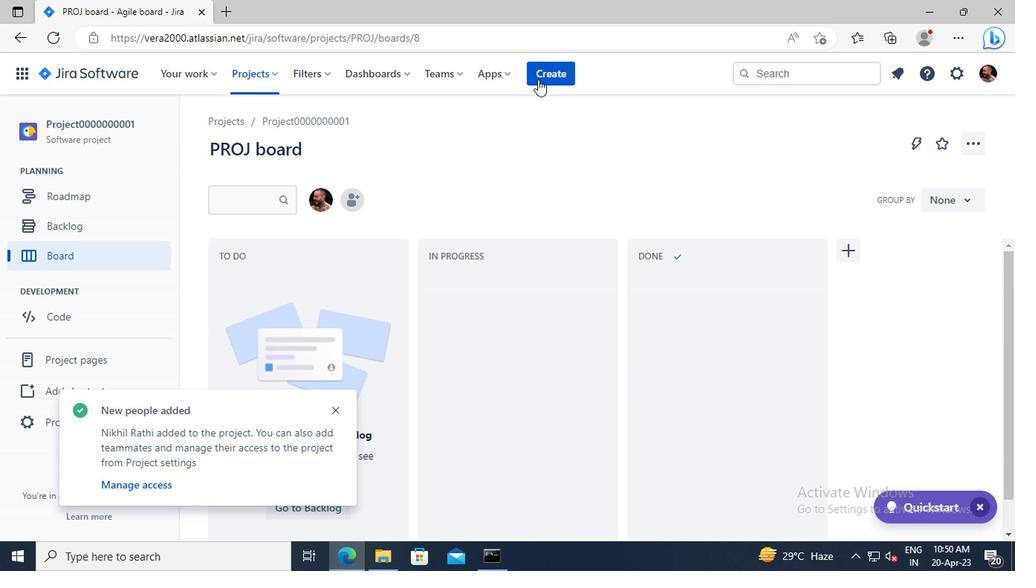 
Action: Mouse pressed left at (543, 76)
Screenshot: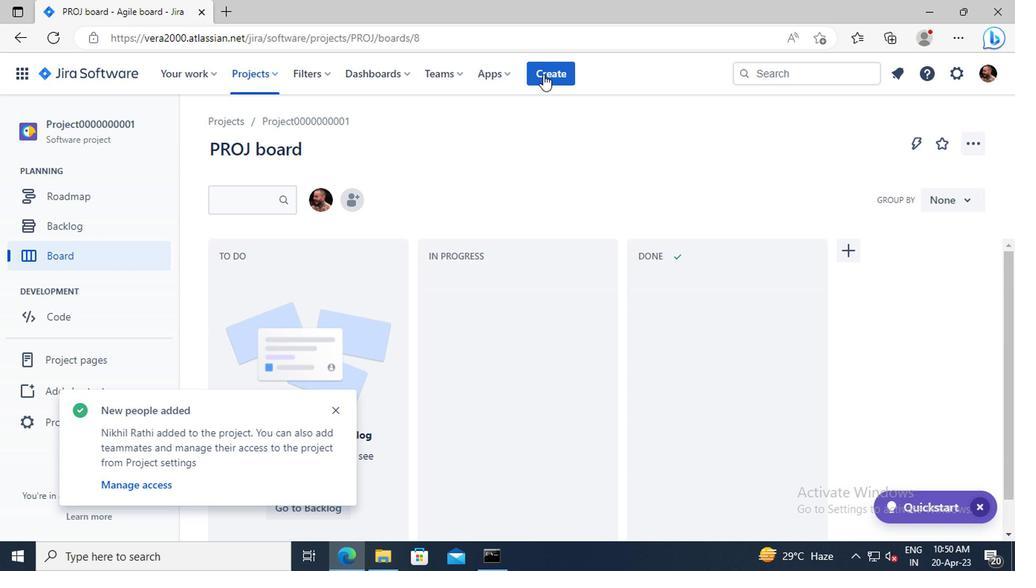 
Action: Mouse moved to (409, 286)
Screenshot: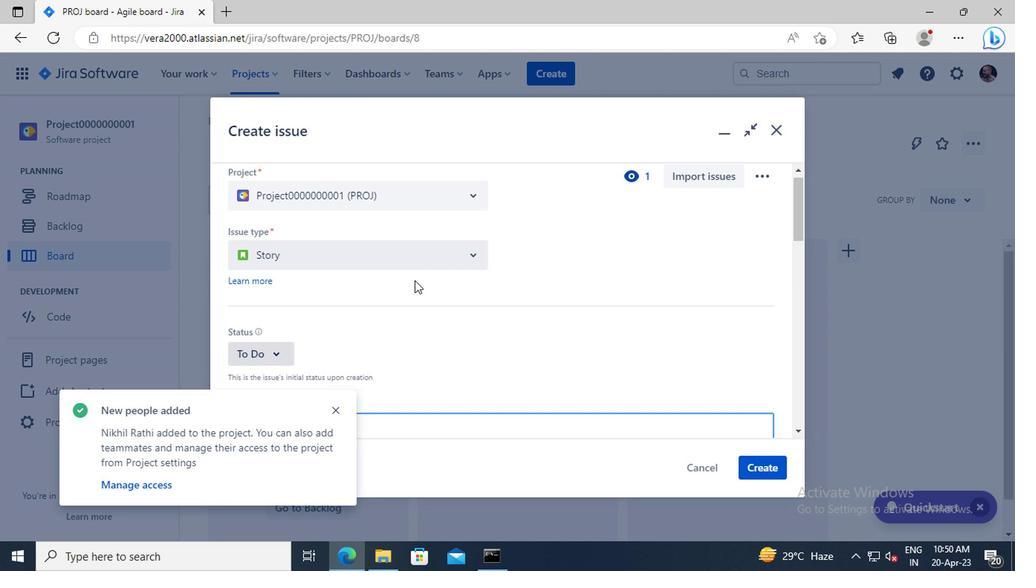 
Action: Mouse scrolled (409, 286) with delta (0, 0)
Screenshot: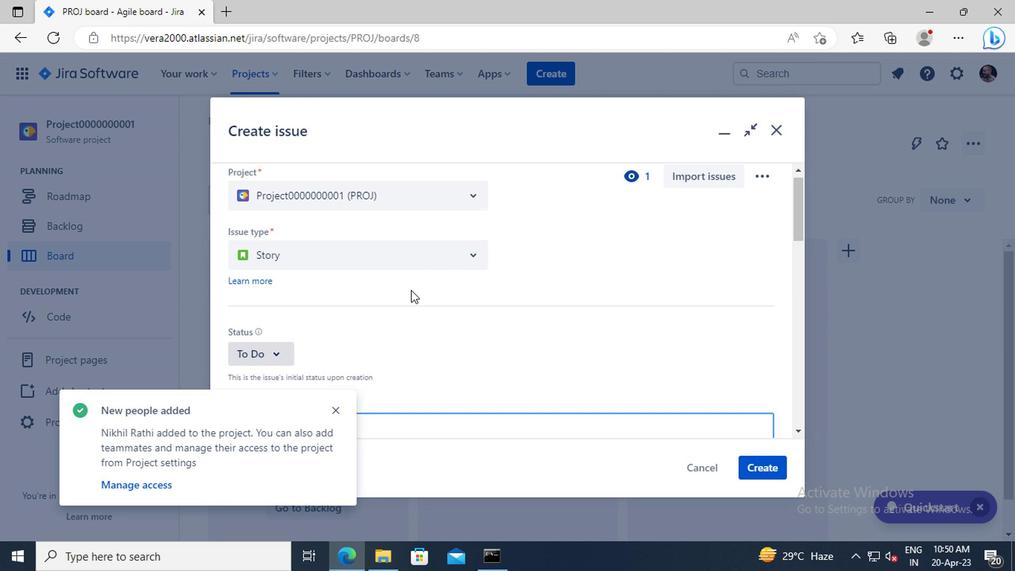 
Action: Mouse scrolled (409, 286) with delta (0, 0)
Screenshot: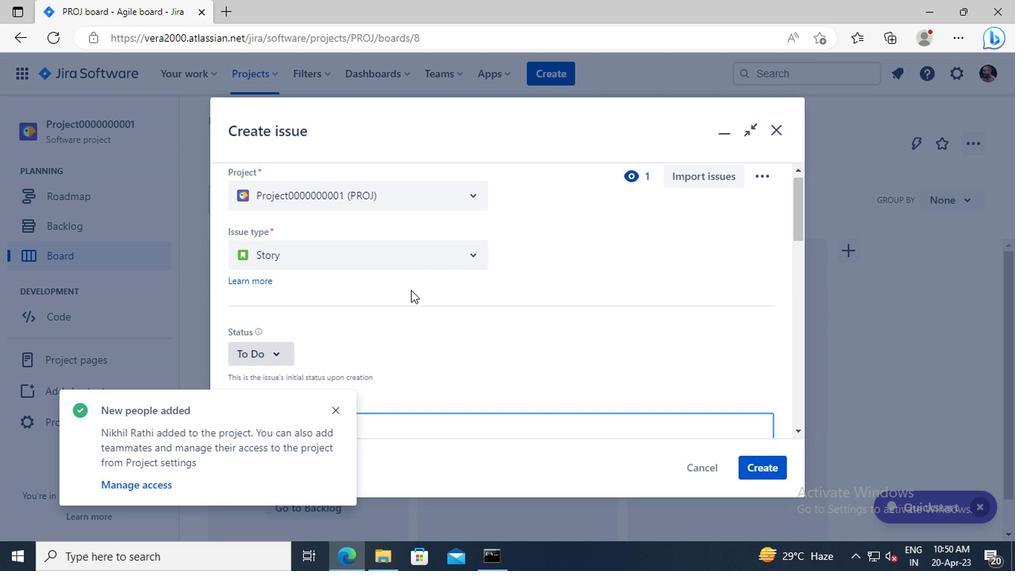 
Action: Mouse moved to (341, 339)
Screenshot: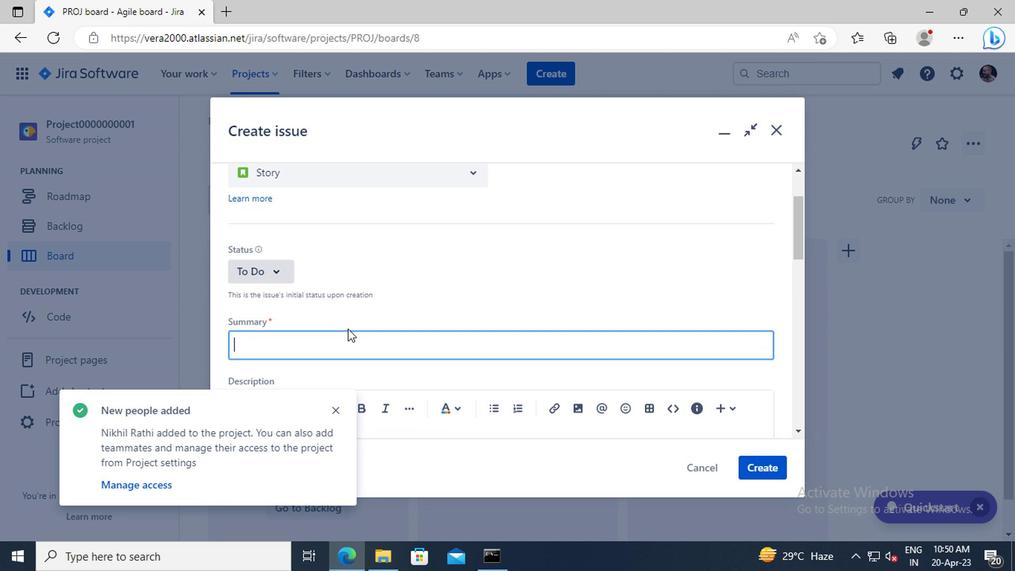 
Action: Mouse pressed left at (341, 339)
Screenshot: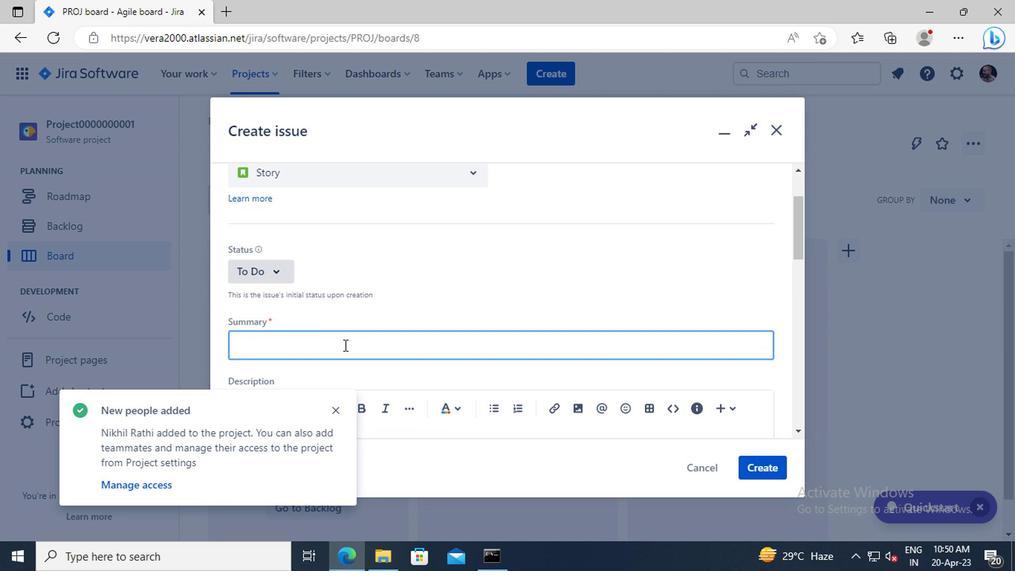 
Action: Key pressed <Key.shift>ISSUE0000000001
Screenshot: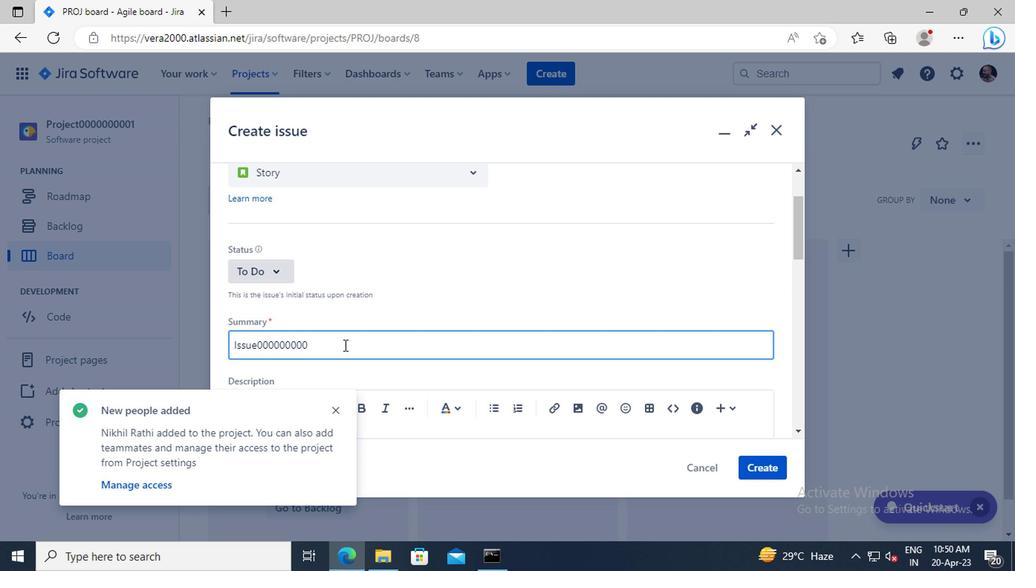 
Action: Mouse moved to (762, 458)
Screenshot: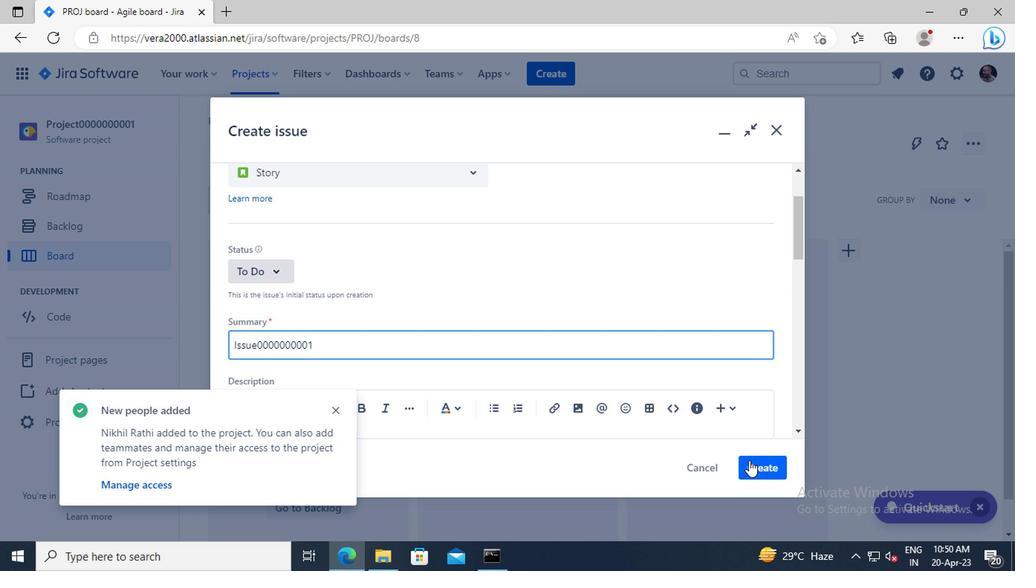 
Action: Mouse pressed left at (762, 458)
Screenshot: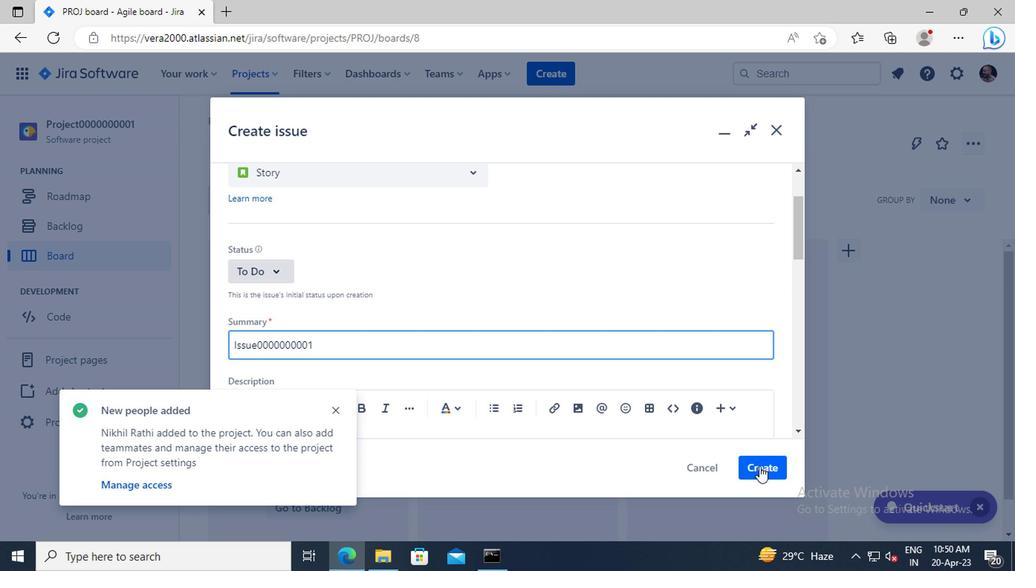 
Action: Mouse moved to (541, 75)
Screenshot: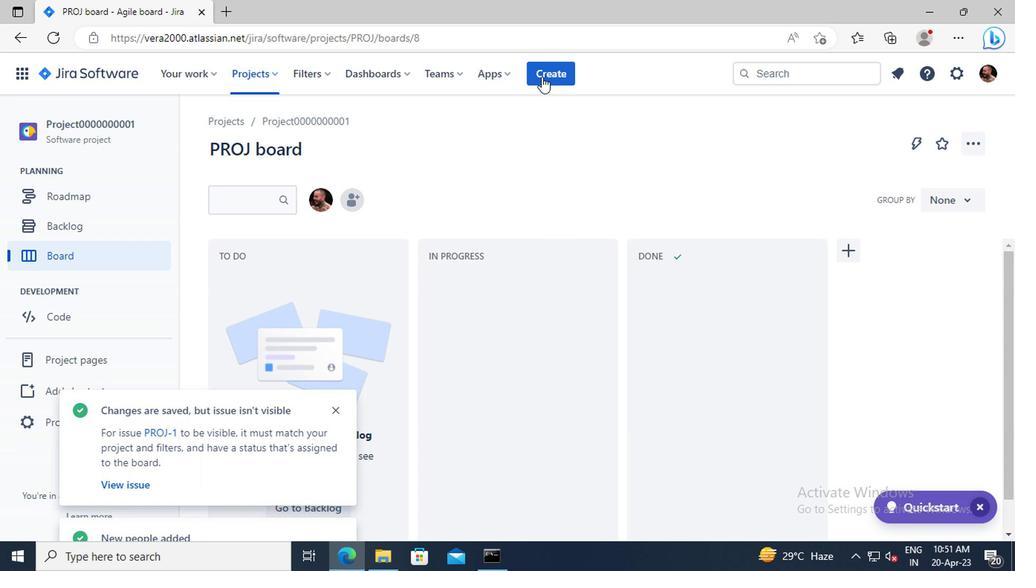 
Action: Mouse pressed left at (541, 75)
Screenshot: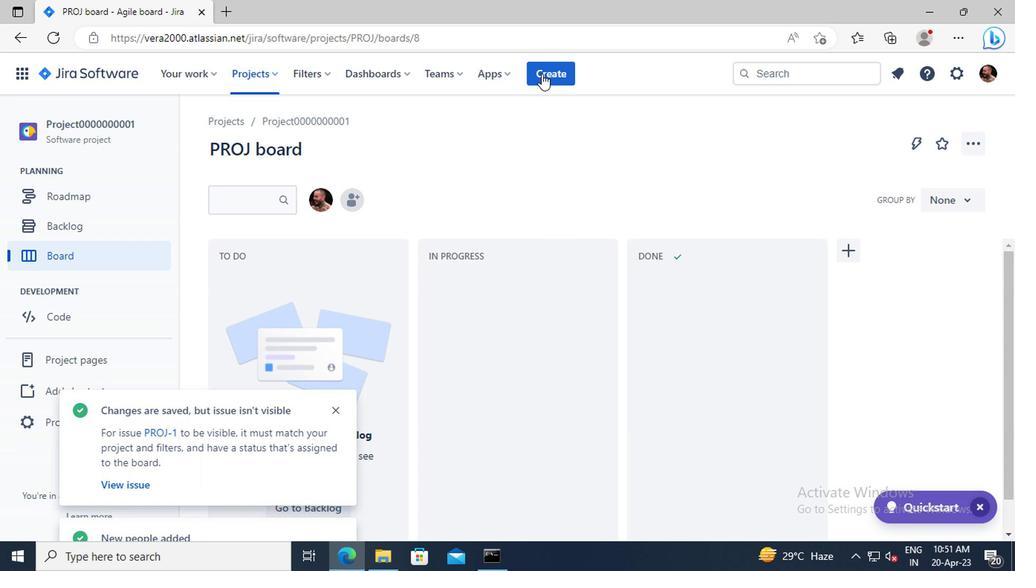 
Action: Mouse moved to (414, 282)
Screenshot: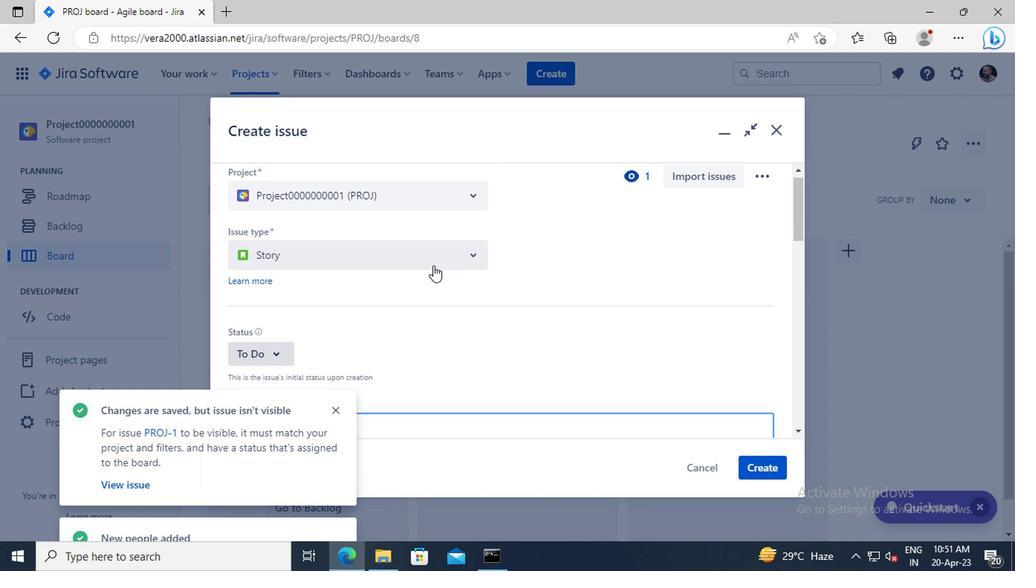 
Action: Mouse scrolled (414, 281) with delta (0, -1)
Screenshot: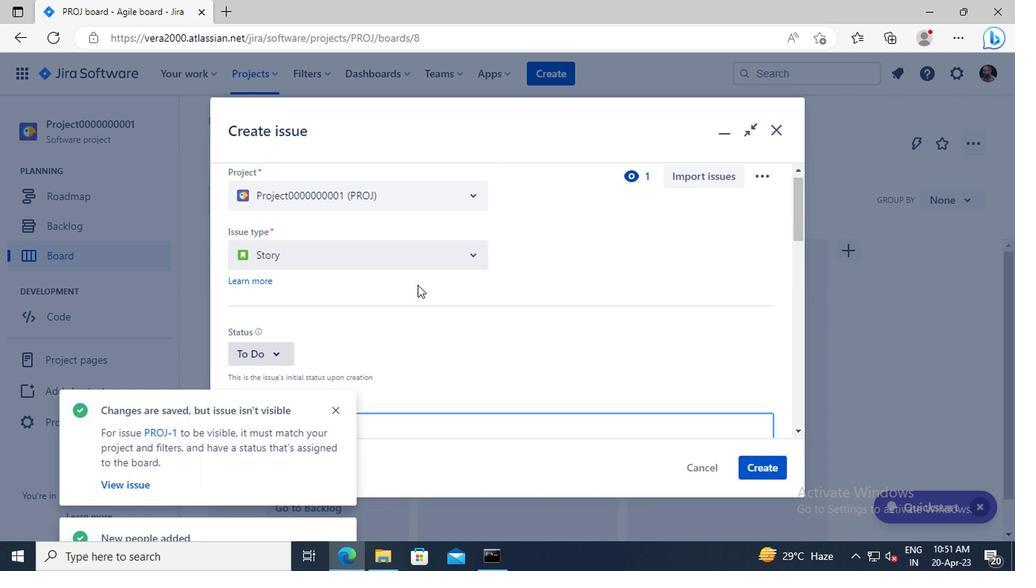 
Action: Mouse scrolled (414, 281) with delta (0, -1)
Screenshot: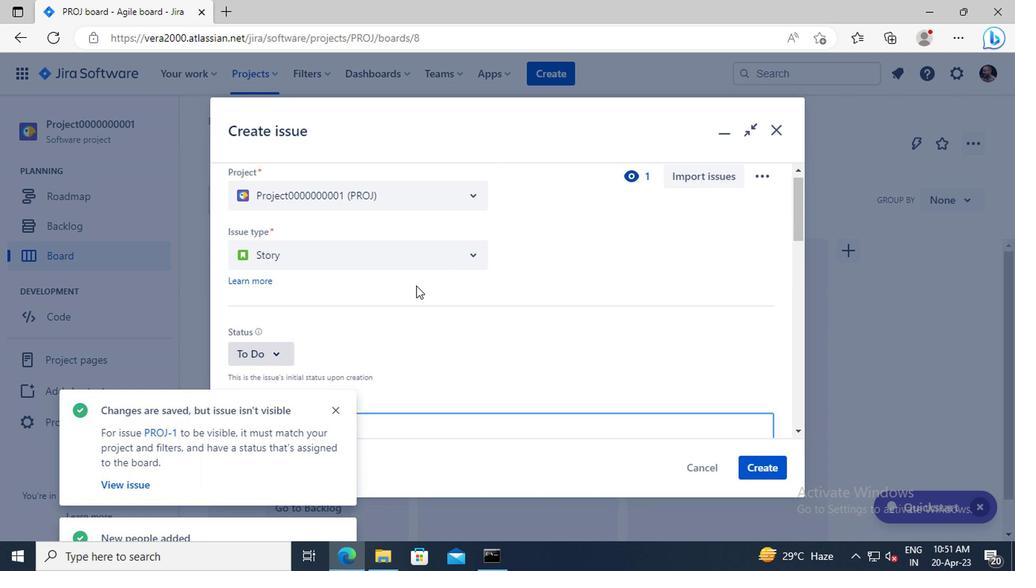 
Action: Mouse moved to (318, 343)
Screenshot: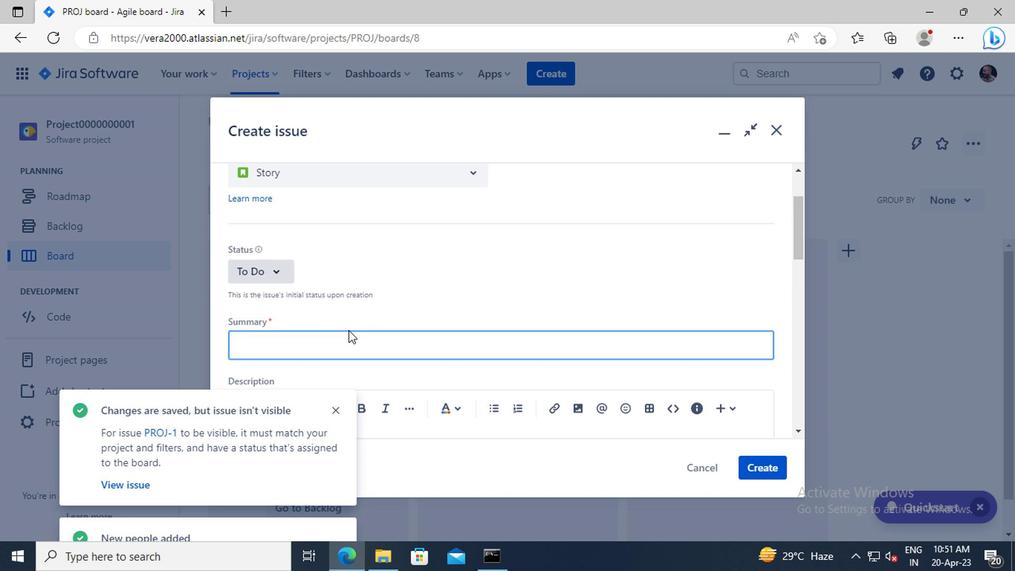 
Action: Mouse pressed left at (318, 343)
Screenshot: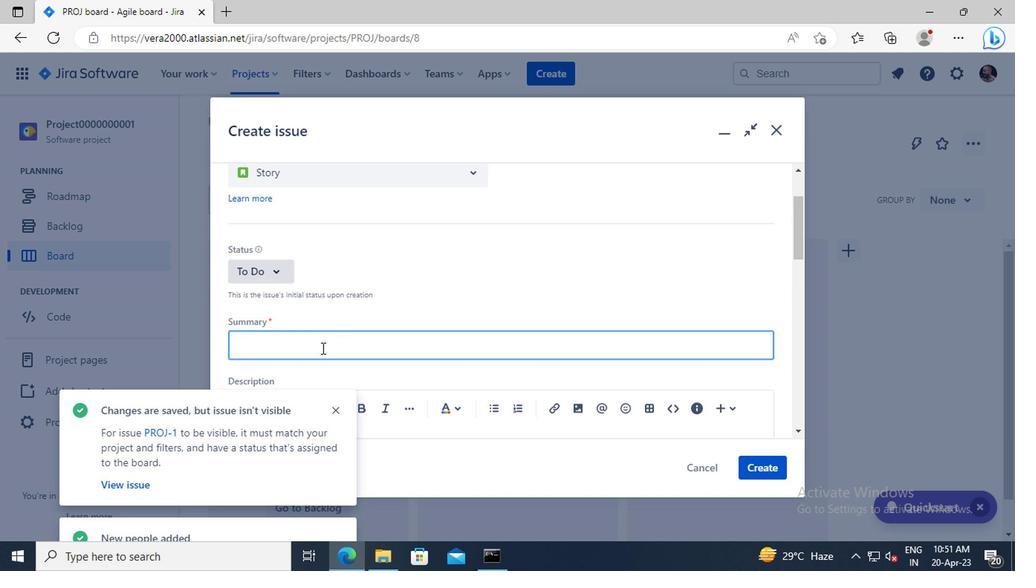 
Action: Key pressed <Key.shift>ISSUE0000000002
Screenshot: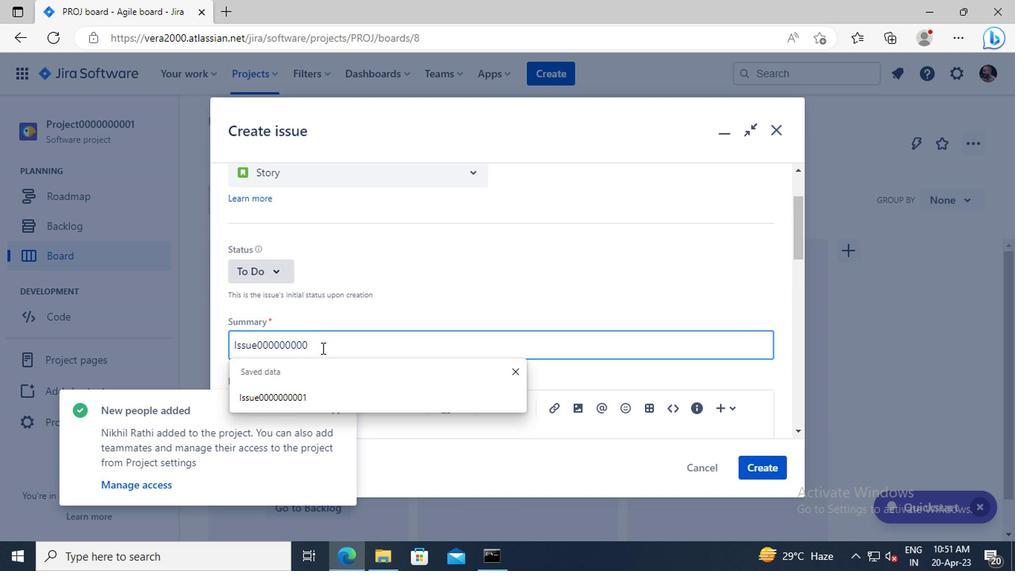 
Action: Mouse moved to (756, 461)
Screenshot: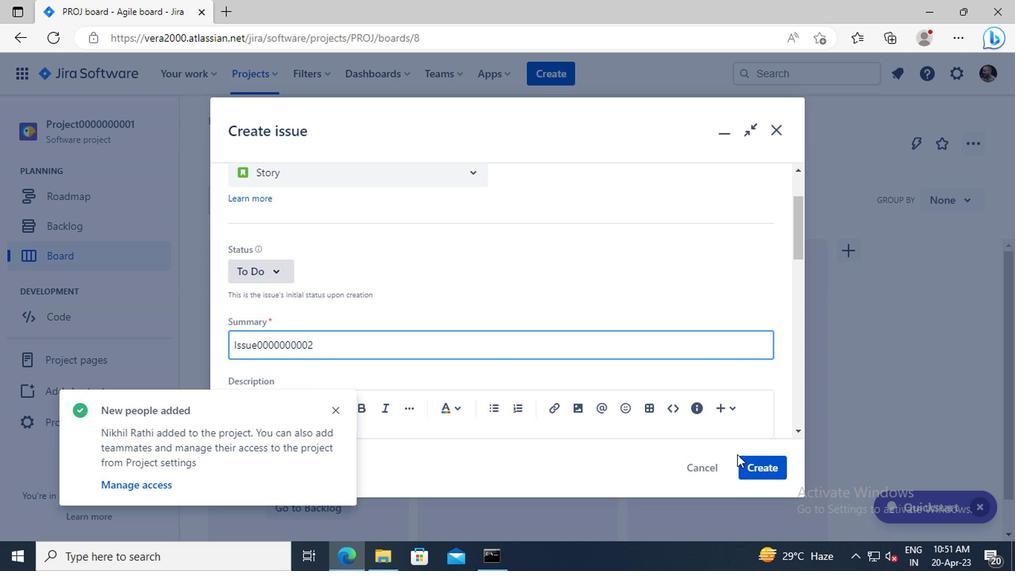 
Action: Mouse pressed left at (756, 461)
Screenshot: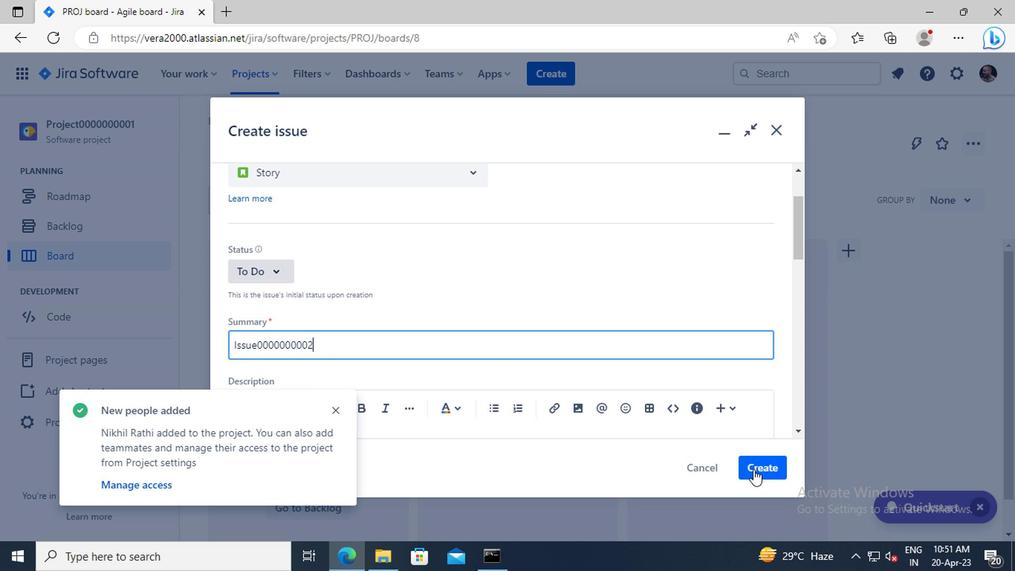 
